 Task: Check the percentage active listings of high ceilings in the last 3 years.
Action: Mouse moved to (801, 140)
Screenshot: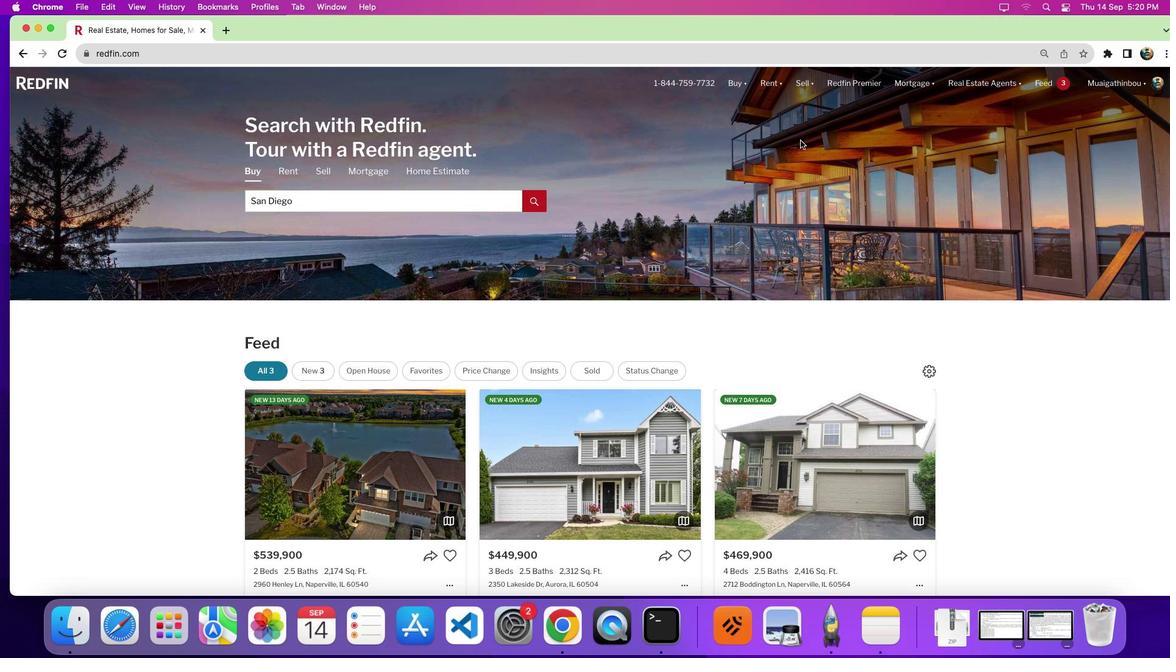 
Action: Mouse pressed left at (801, 140)
Screenshot: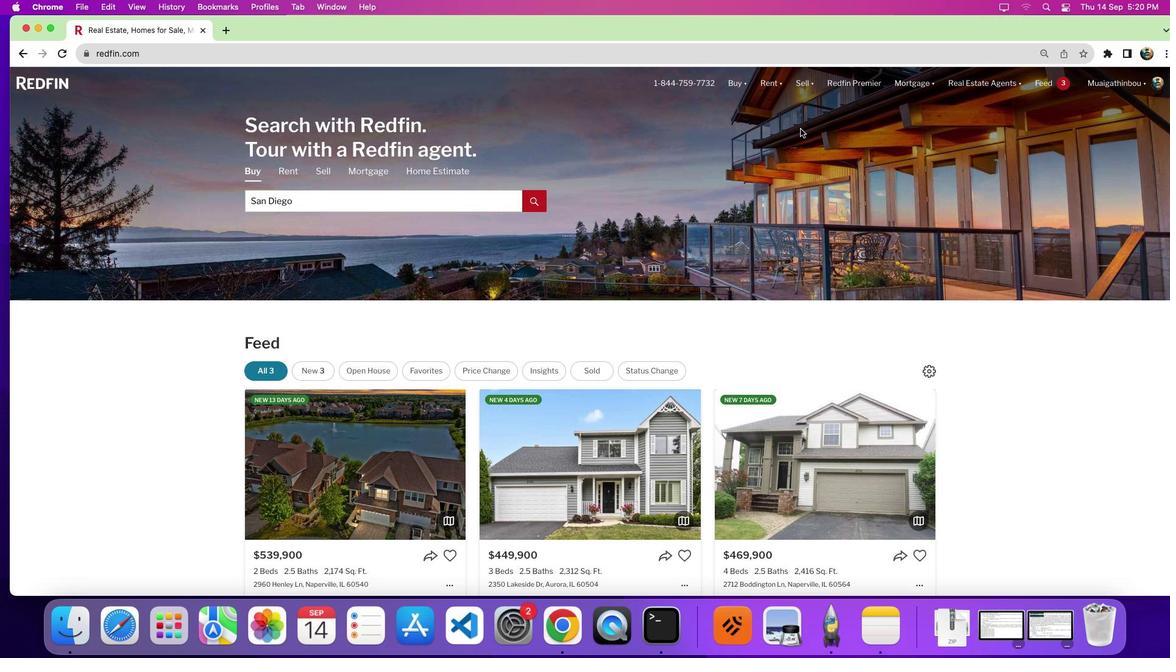 
Action: Mouse moved to (961, 214)
Screenshot: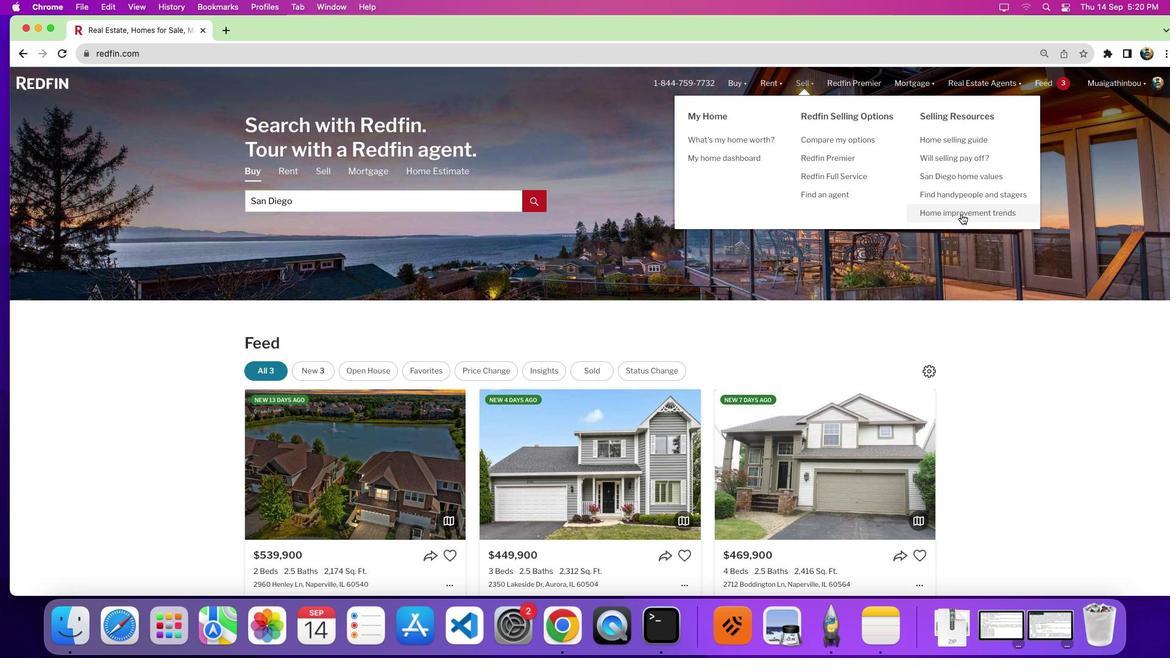 
Action: Mouse pressed left at (961, 214)
Screenshot: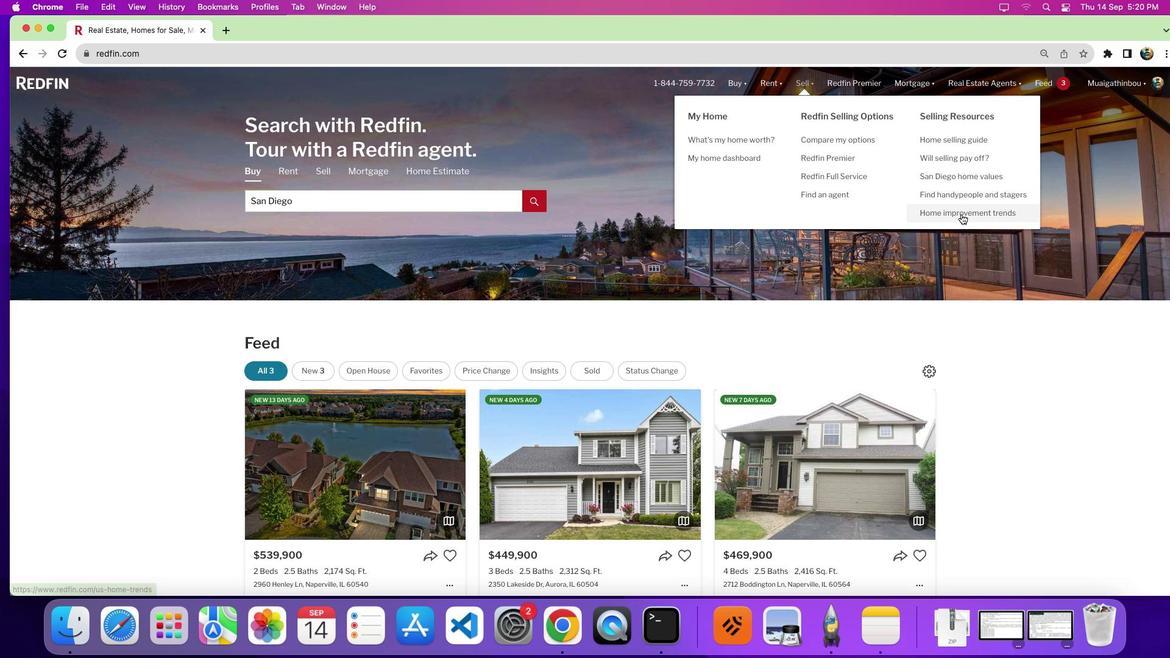 
Action: Mouse moved to (638, 262)
Screenshot: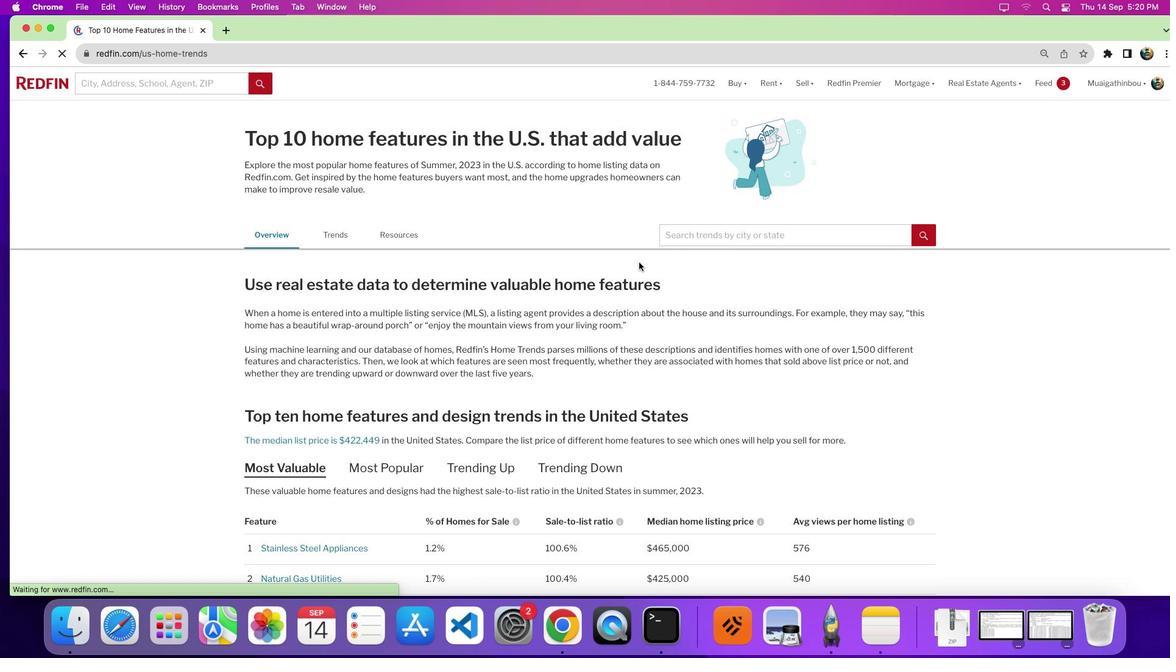 
Action: Mouse scrolled (638, 262) with delta (0, 0)
Screenshot: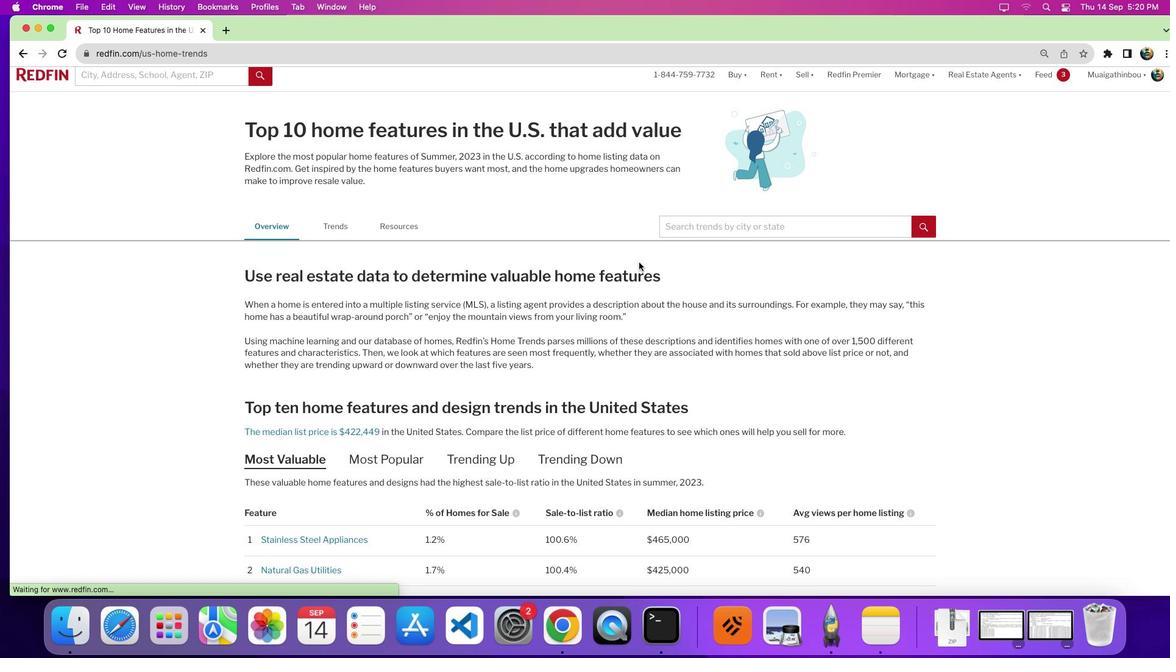 
Action: Mouse scrolled (638, 262) with delta (0, 0)
Screenshot: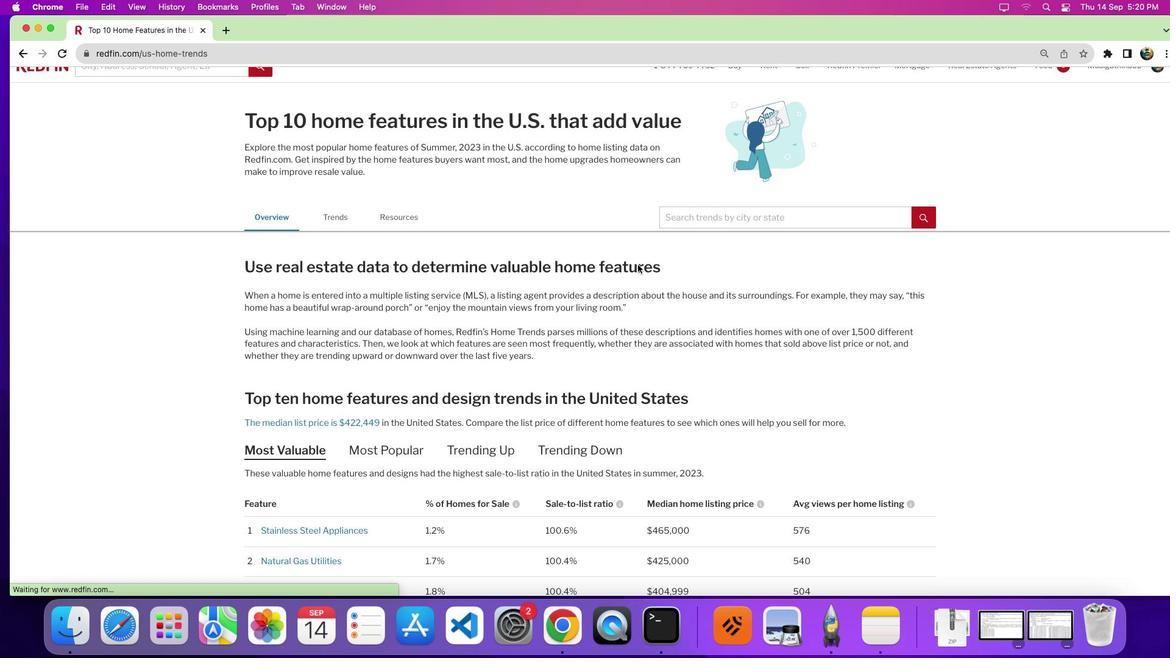 
Action: Mouse moved to (633, 282)
Screenshot: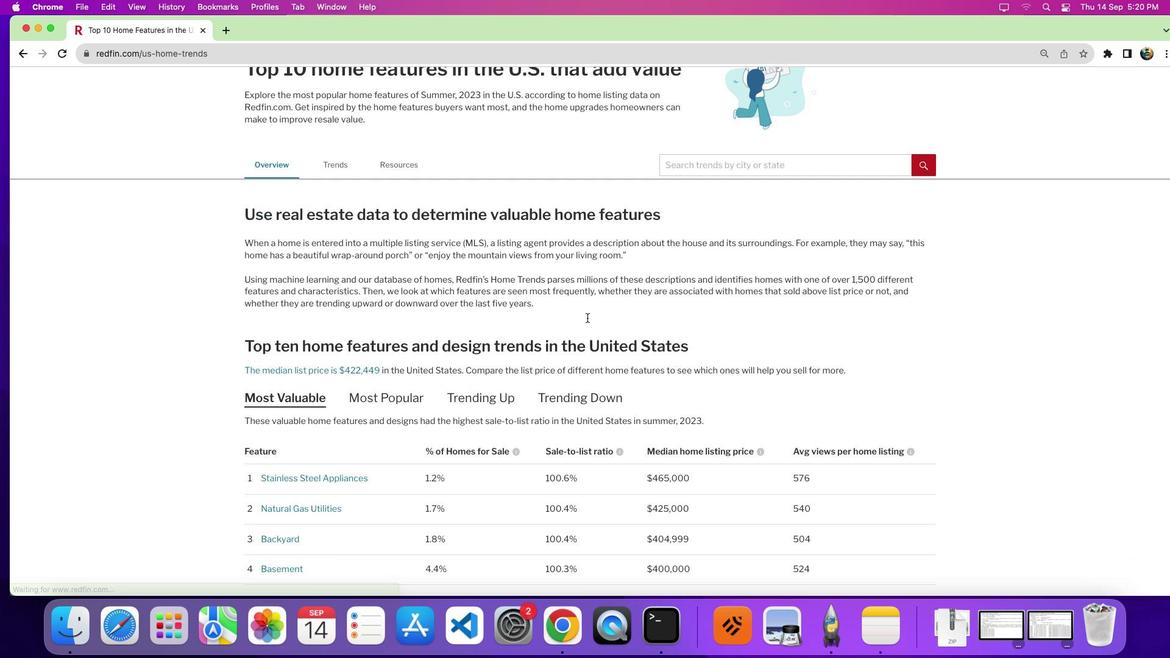 
Action: Mouse scrolled (633, 282) with delta (0, 0)
Screenshot: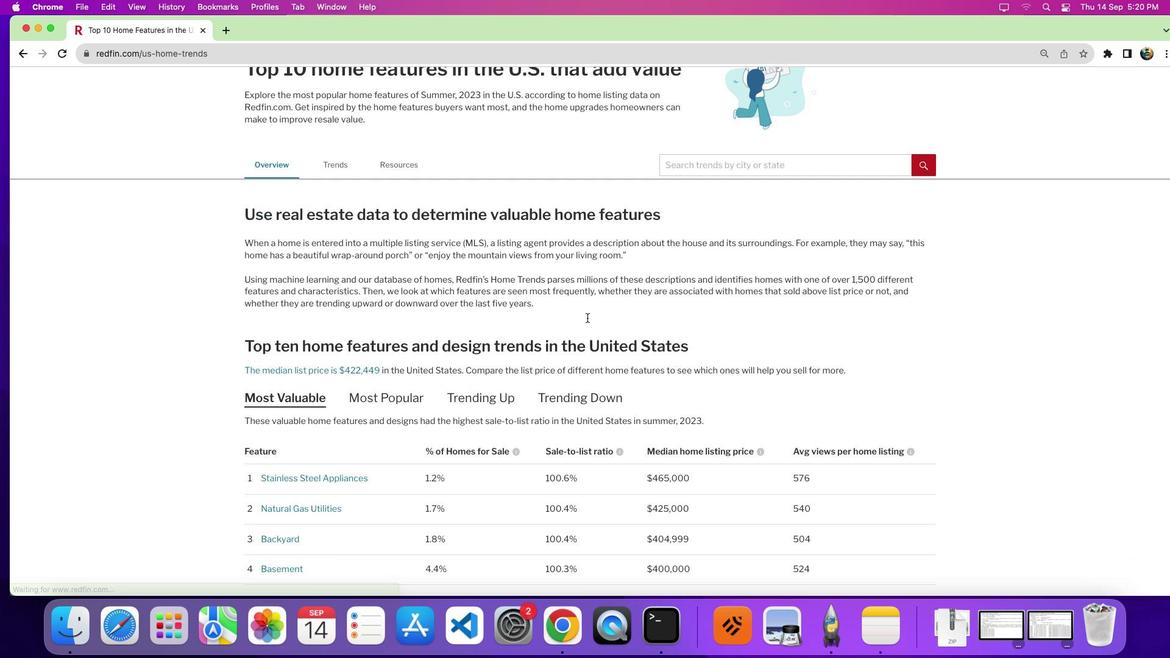 
Action: Mouse moved to (632, 284)
Screenshot: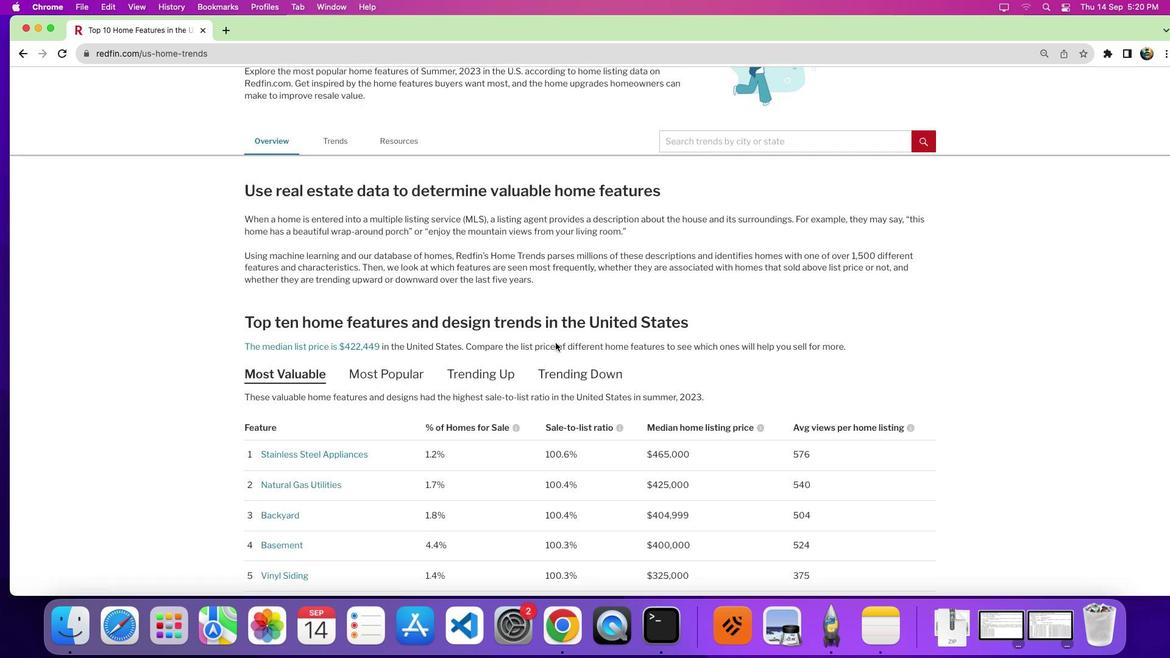 
Action: Mouse scrolled (632, 284) with delta (0, 0)
Screenshot: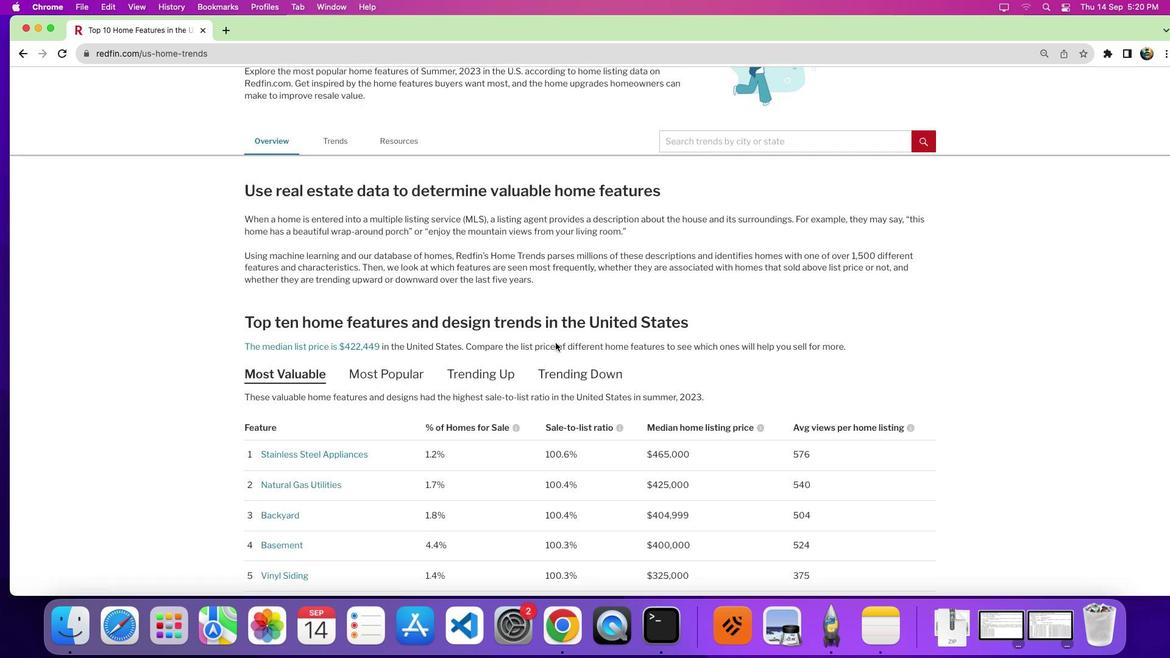 
Action: Mouse moved to (602, 309)
Screenshot: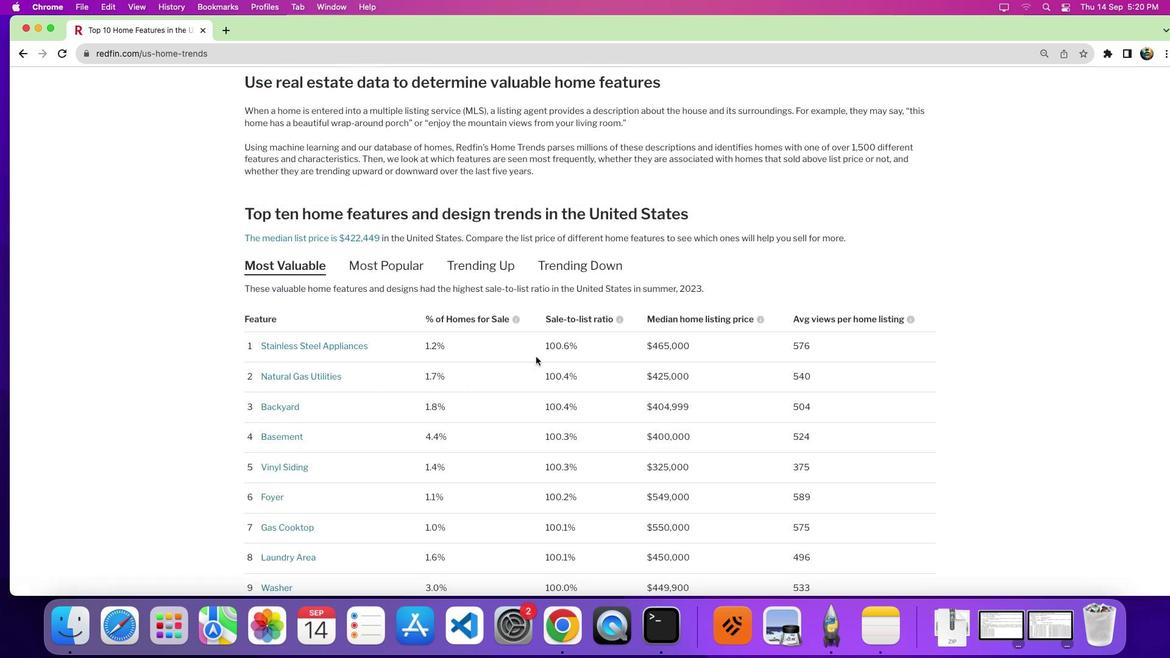 
Action: Mouse scrolled (602, 309) with delta (0, -3)
Screenshot: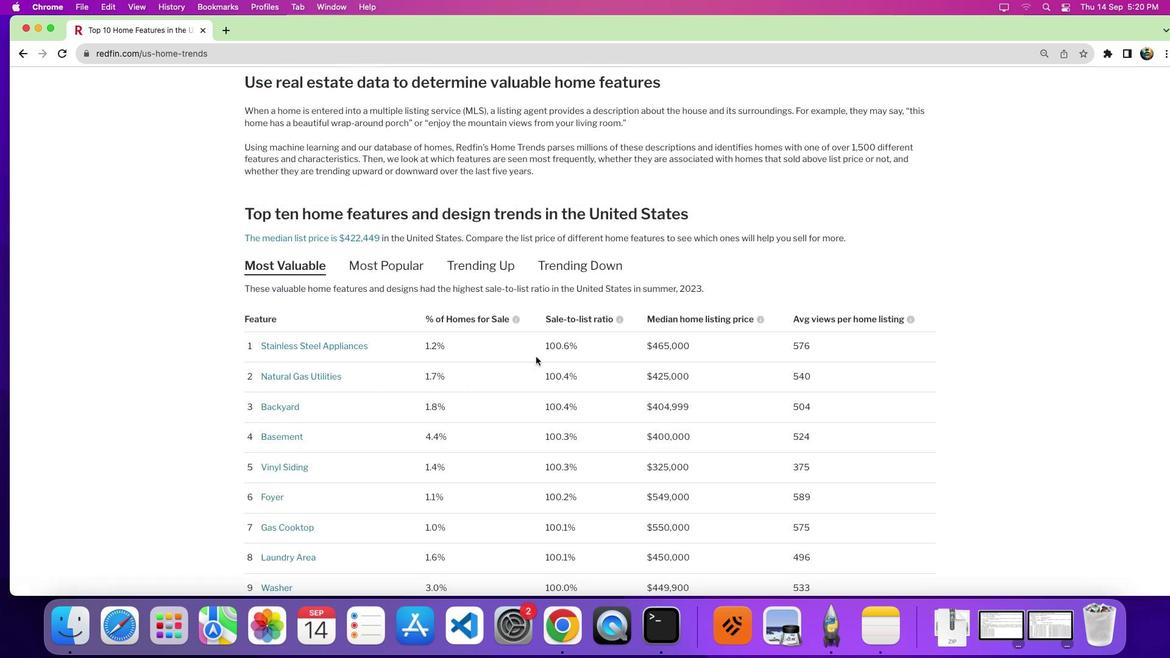 
Action: Mouse moved to (527, 359)
Screenshot: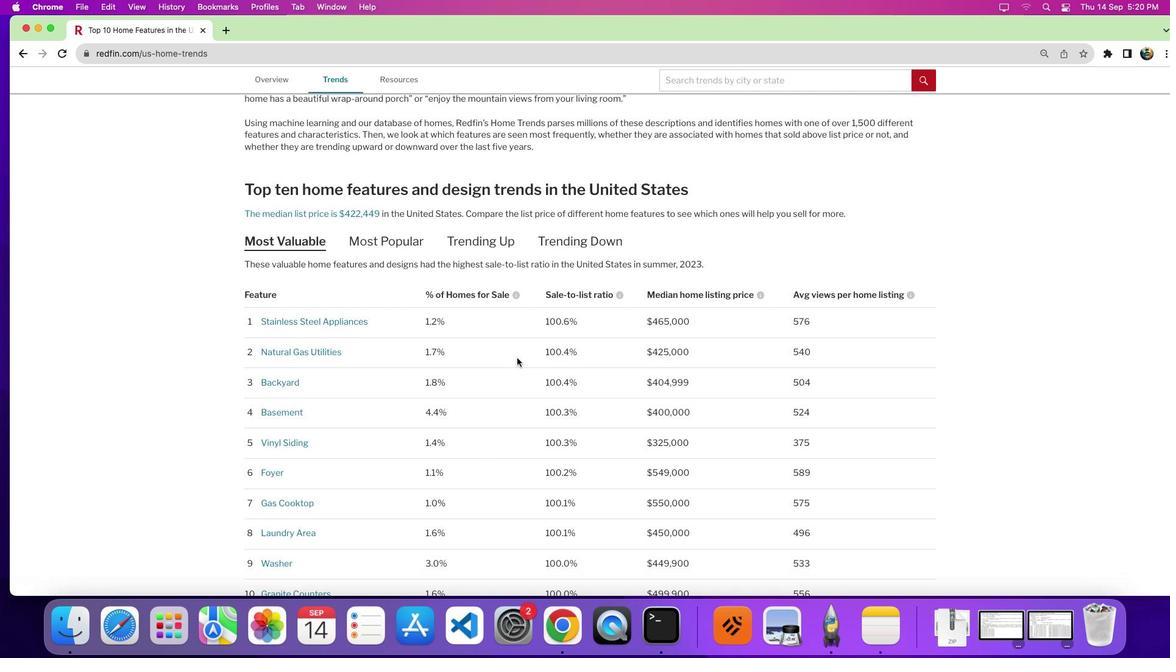
Action: Mouse scrolled (527, 359) with delta (0, 0)
Screenshot: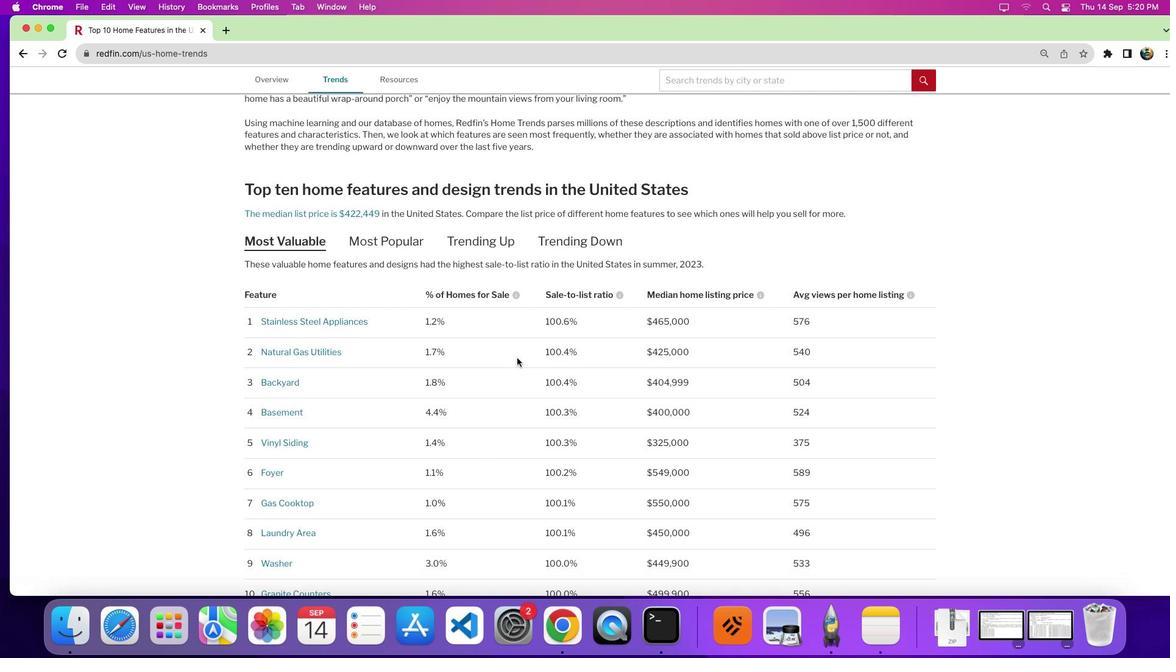 
Action: Mouse moved to (526, 359)
Screenshot: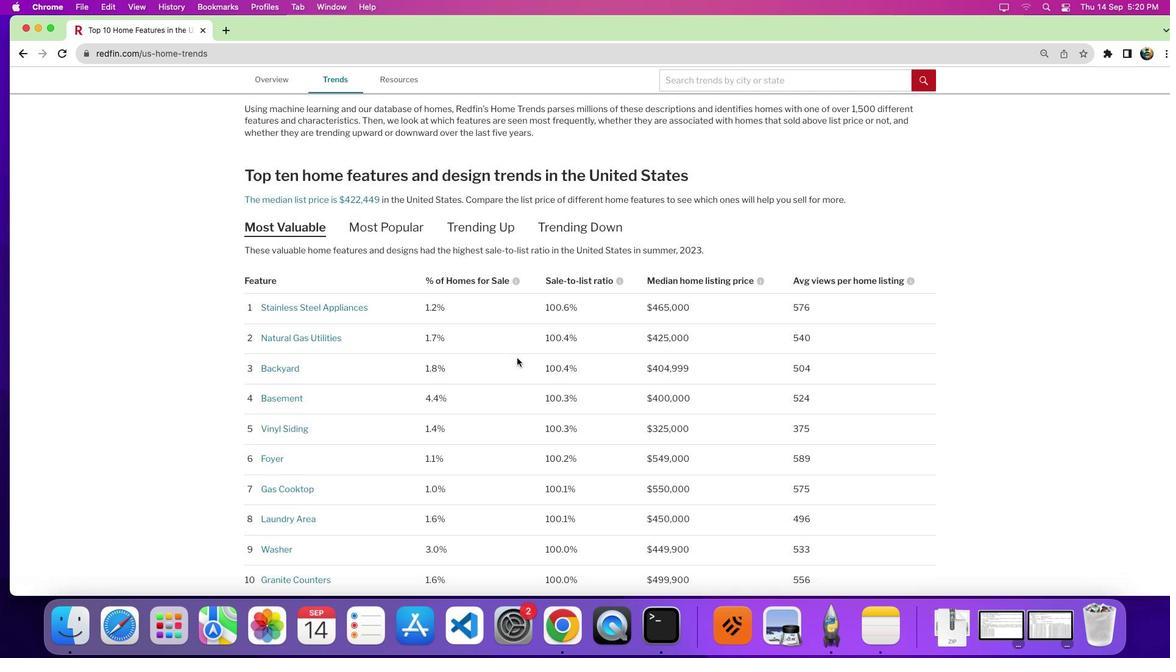 
Action: Mouse scrolled (526, 359) with delta (0, 0)
Screenshot: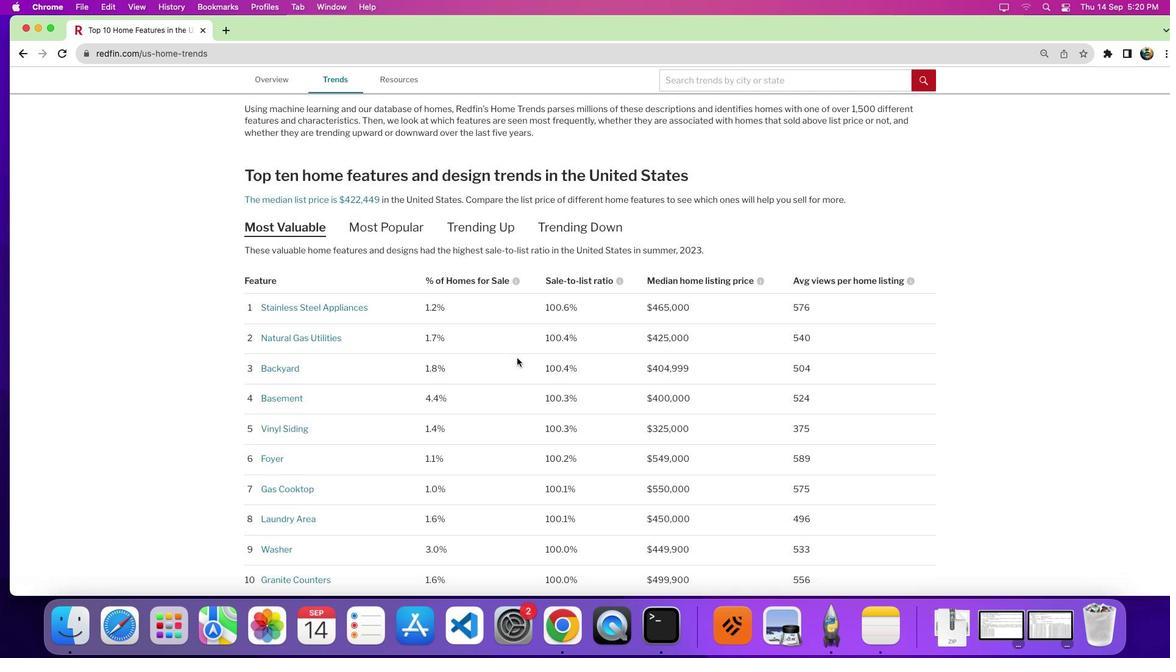 
Action: Mouse moved to (517, 358)
Screenshot: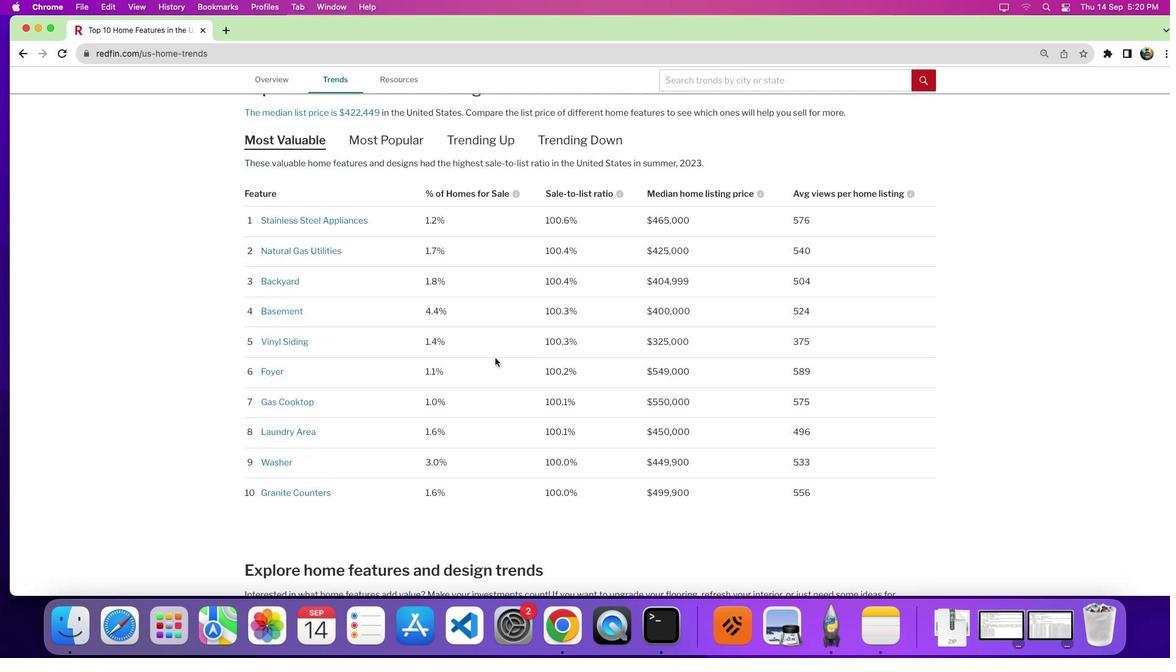 
Action: Mouse scrolled (517, 358) with delta (0, -3)
Screenshot: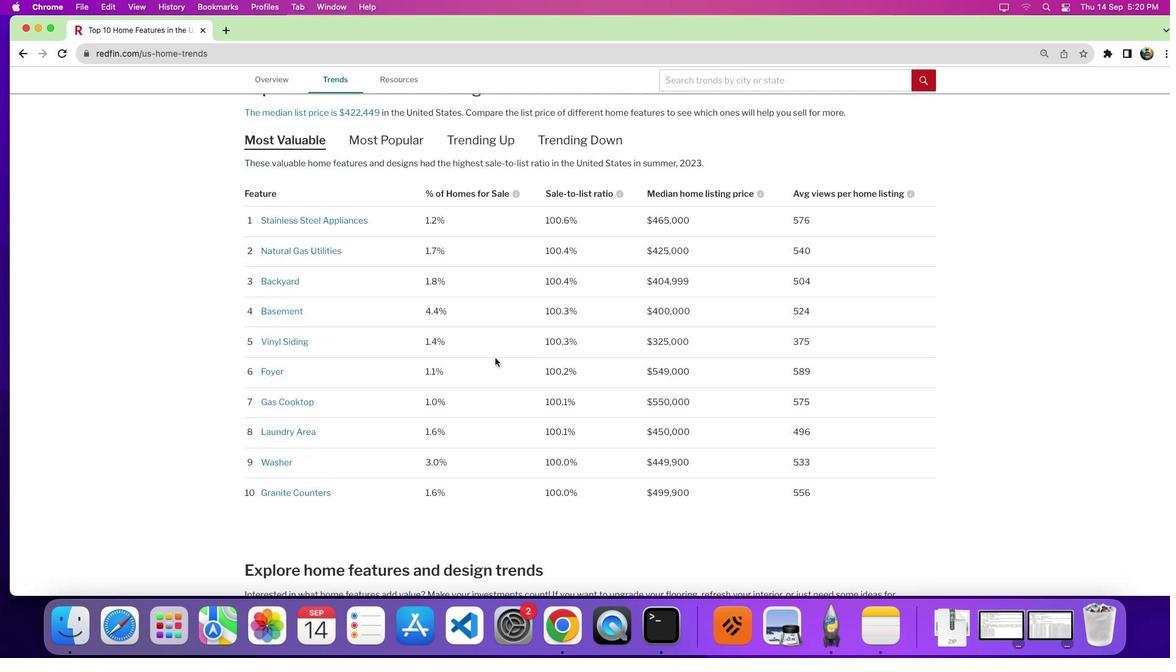 
Action: Mouse moved to (317, 374)
Screenshot: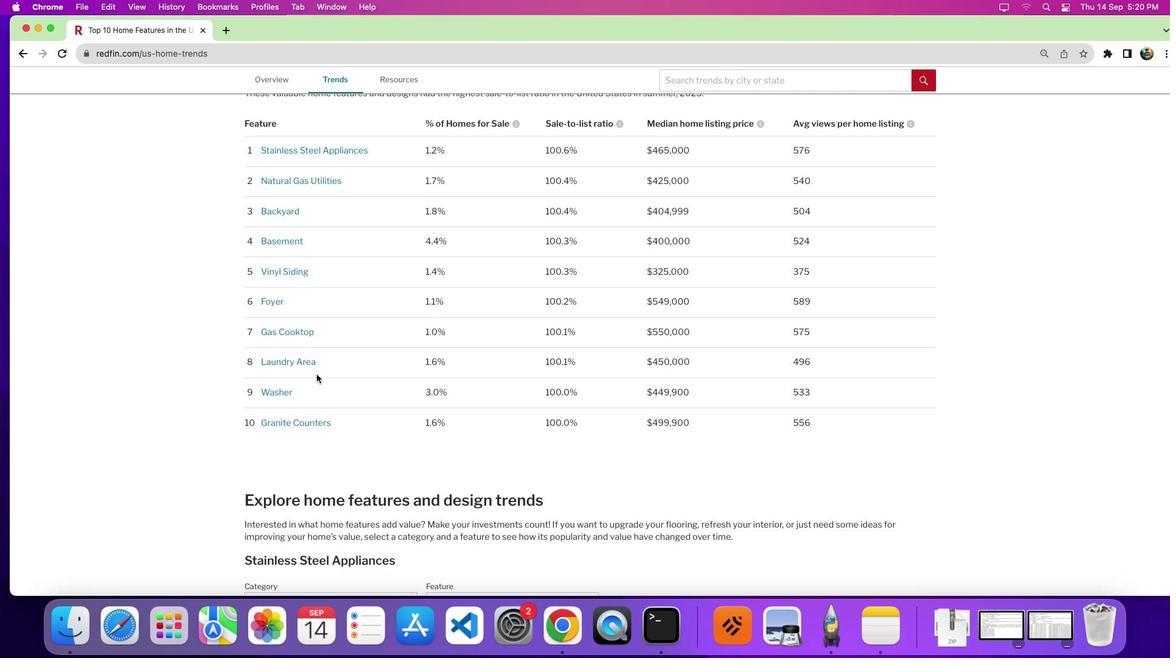 
Action: Mouse scrolled (317, 374) with delta (0, 0)
Screenshot: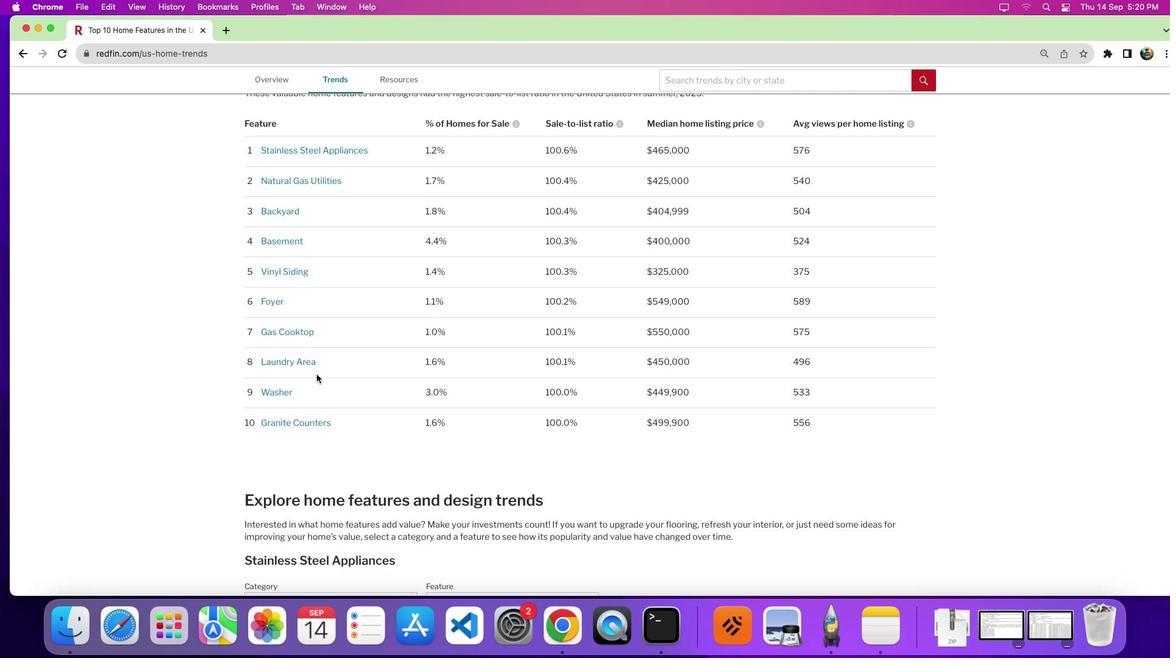 
Action: Mouse scrolled (317, 374) with delta (0, 0)
Screenshot: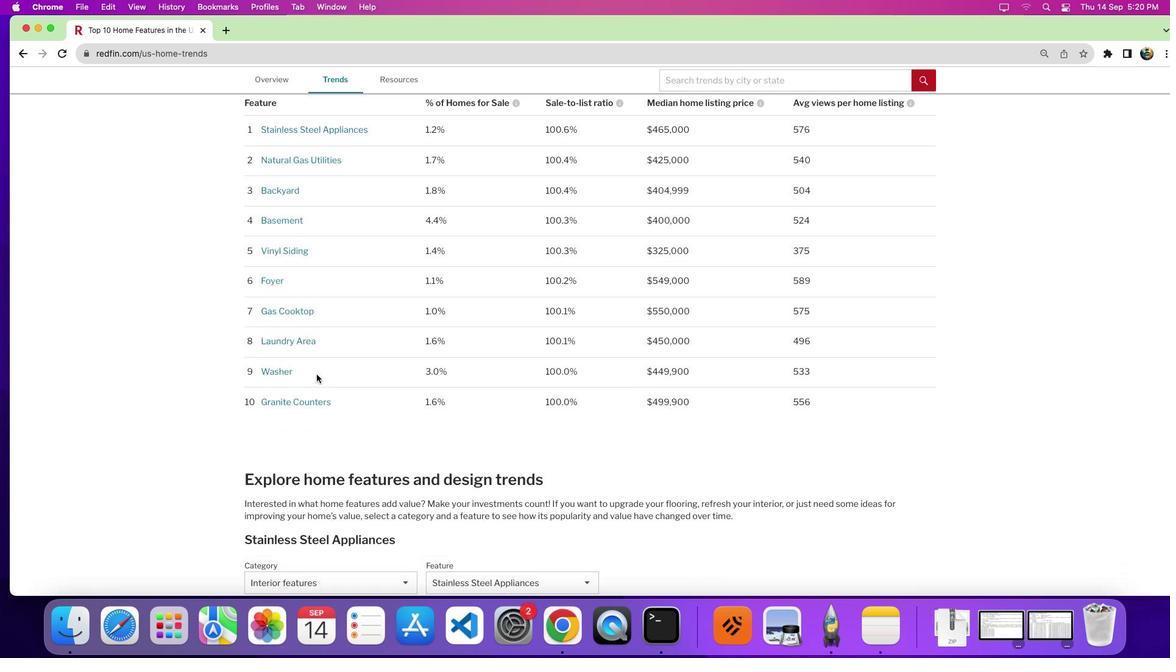
Action: Mouse scrolled (317, 374) with delta (0, 0)
Screenshot: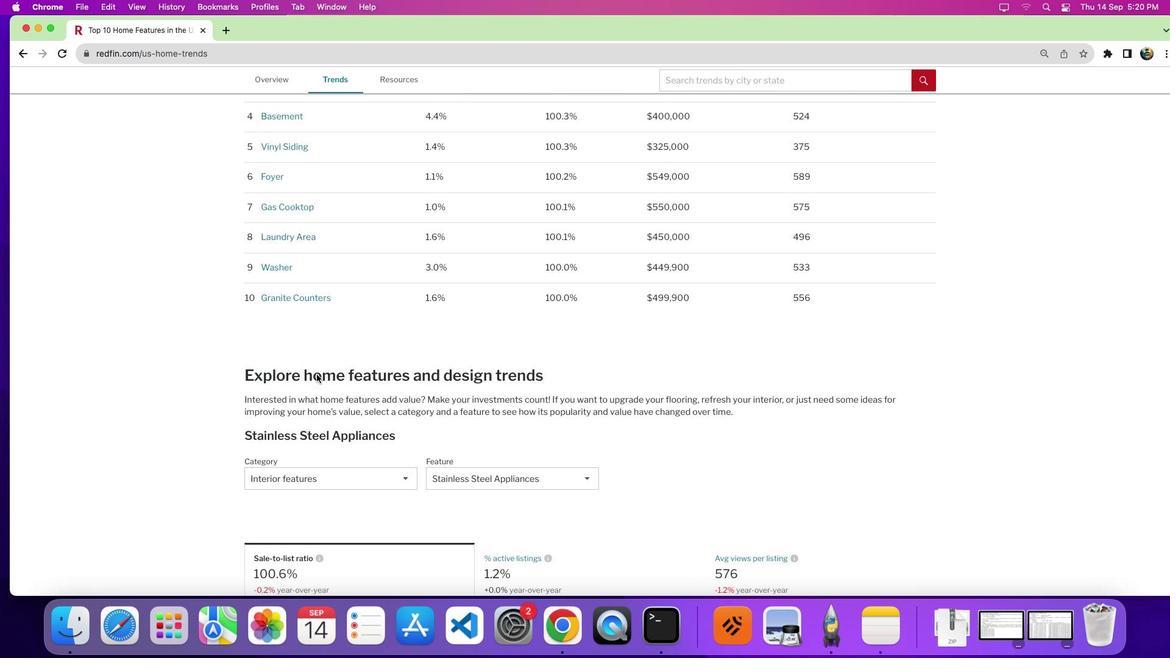 
Action: Mouse scrolled (317, 374) with delta (0, 0)
Screenshot: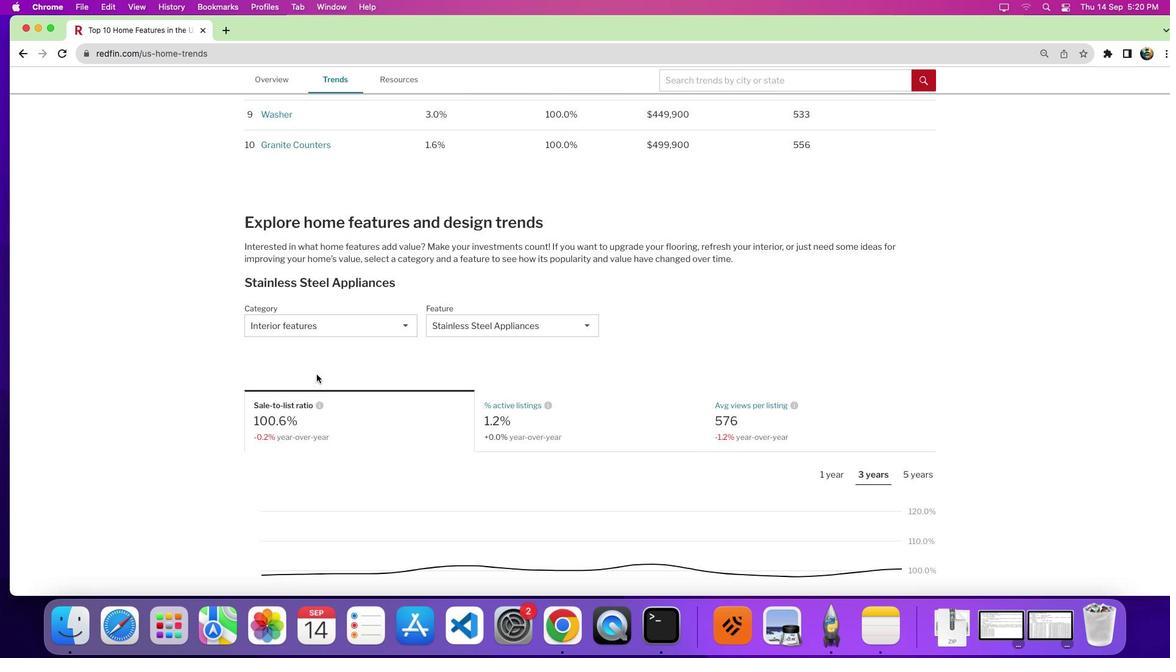 
Action: Mouse scrolled (317, 374) with delta (0, -4)
Screenshot: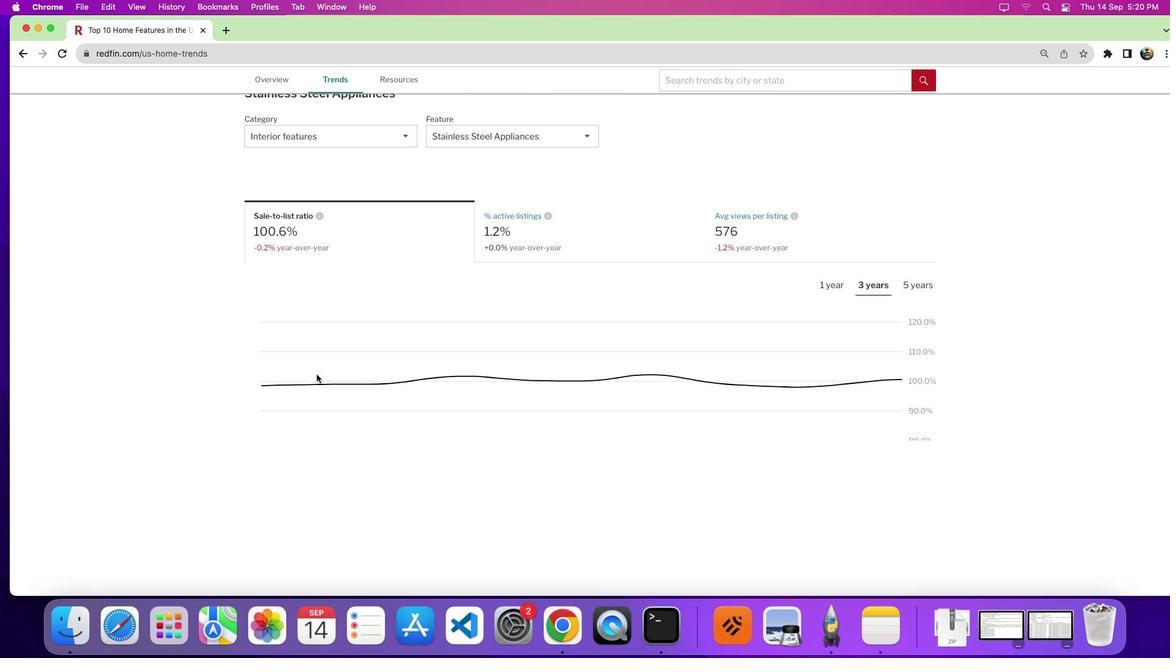 
Action: Mouse scrolled (317, 374) with delta (0, -6)
Screenshot: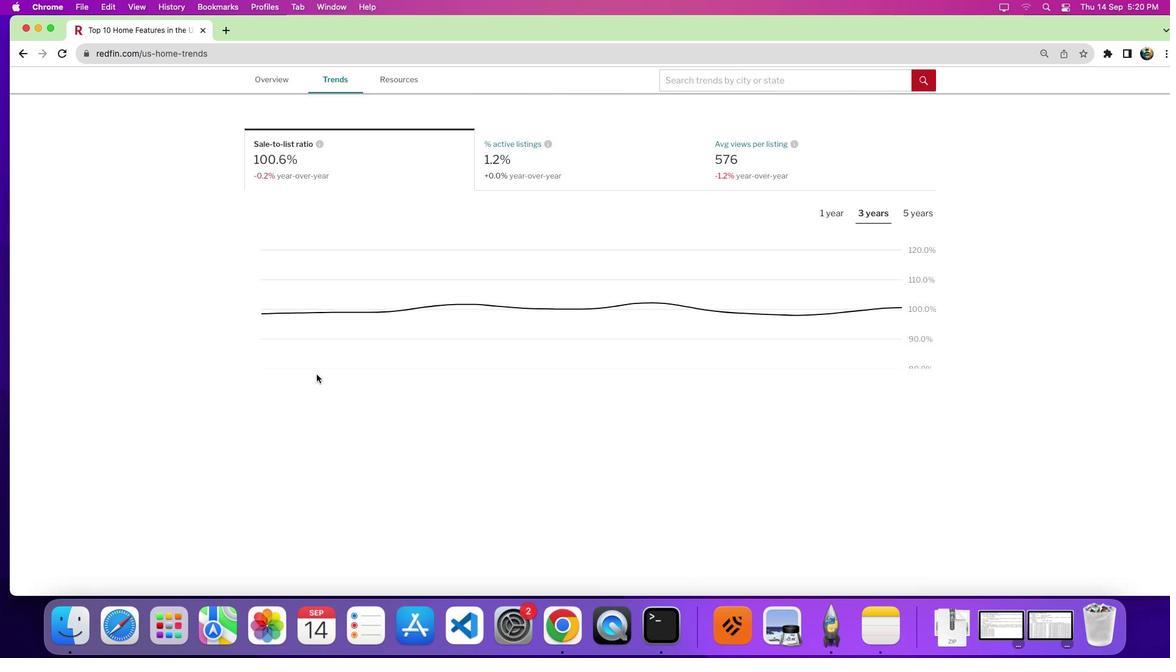 
Action: Mouse moved to (299, 302)
Screenshot: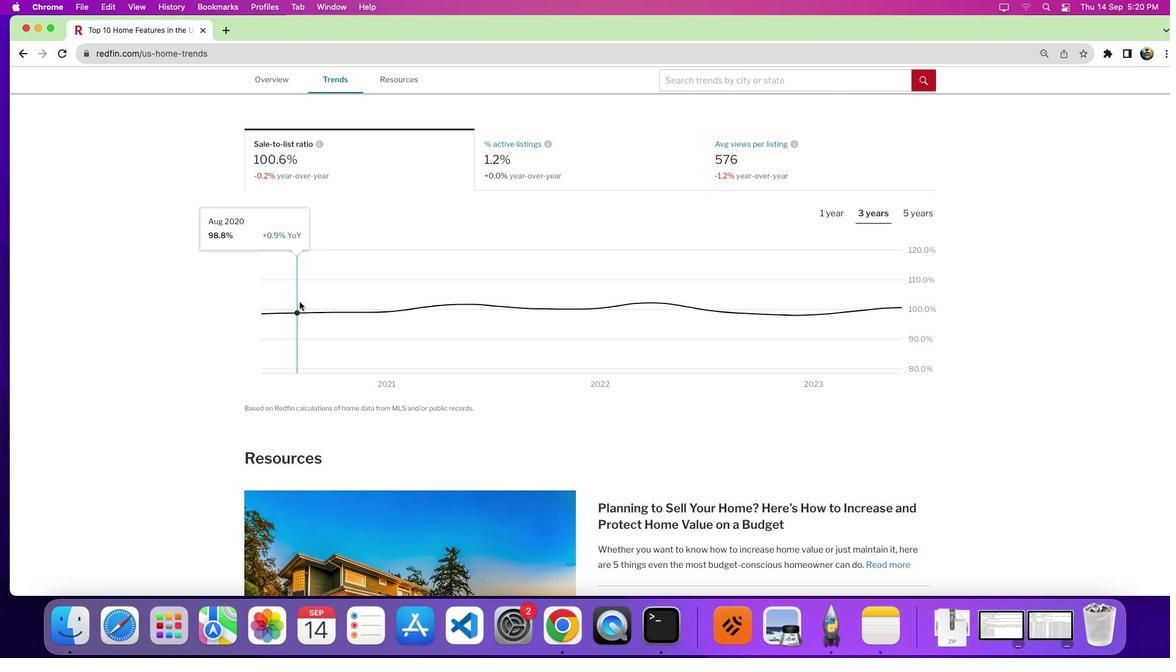
Action: Mouse scrolled (299, 302) with delta (0, 0)
Screenshot: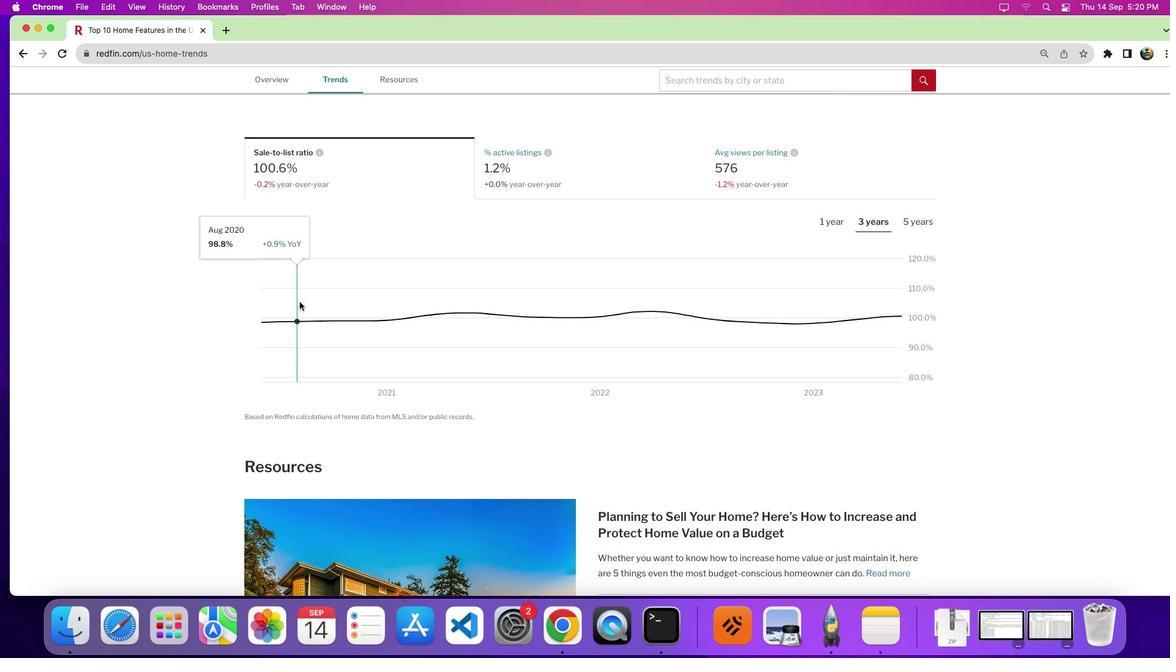 
Action: Mouse scrolled (299, 302) with delta (0, 0)
Screenshot: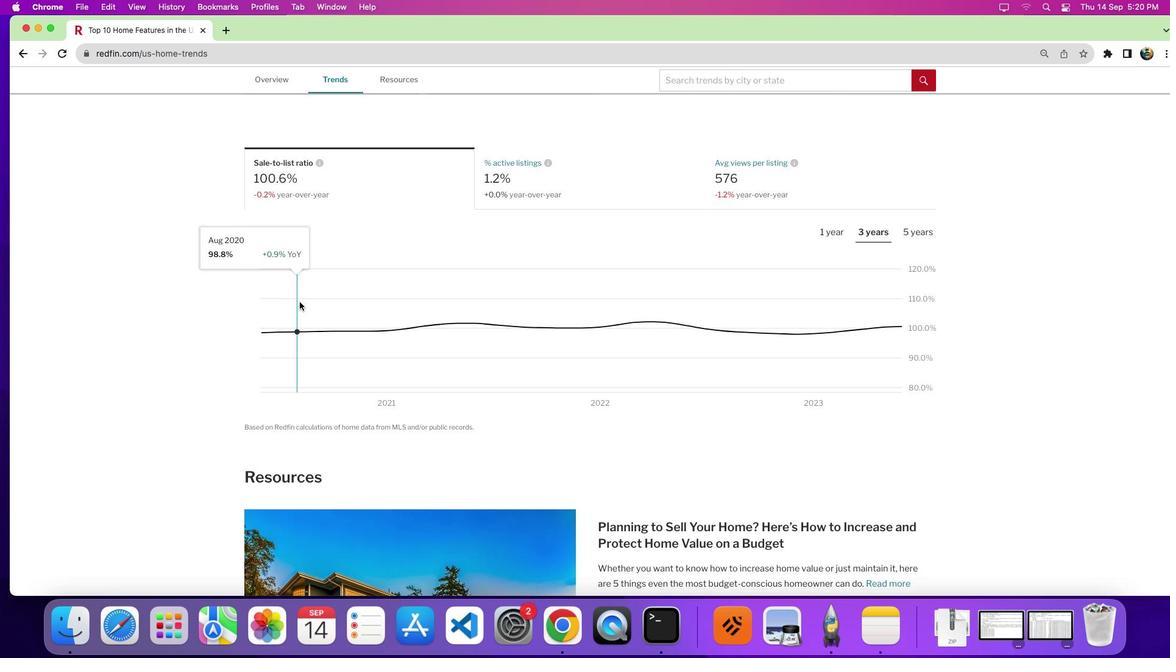 
Action: Mouse scrolled (299, 302) with delta (0, 0)
Screenshot: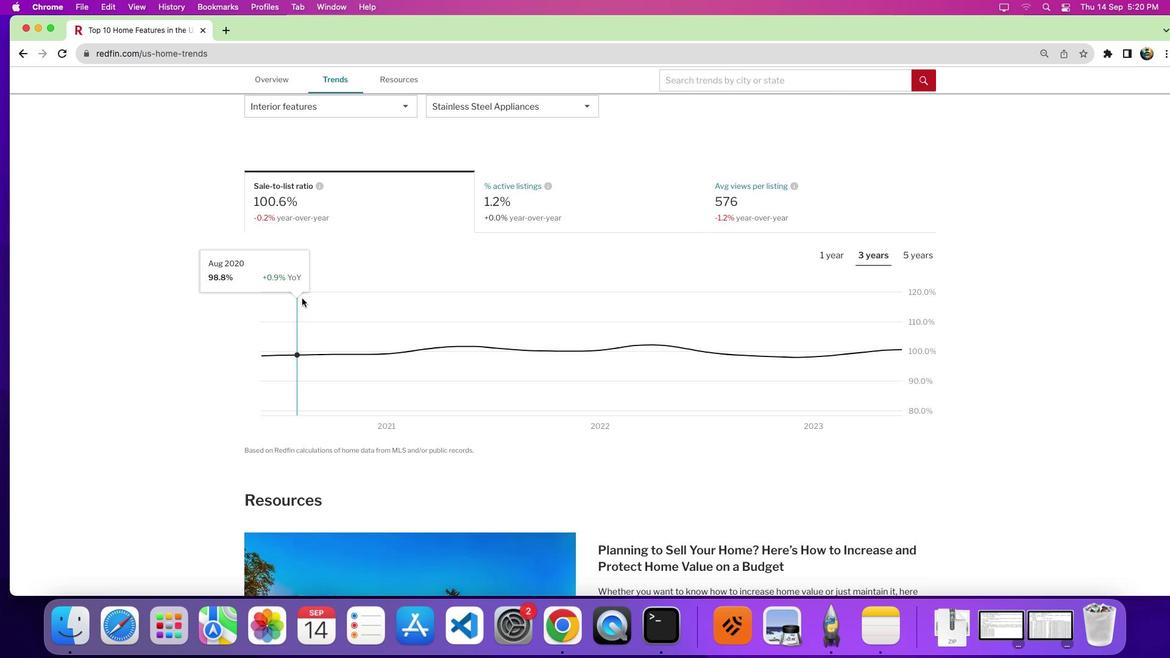 
Action: Mouse moved to (308, 271)
Screenshot: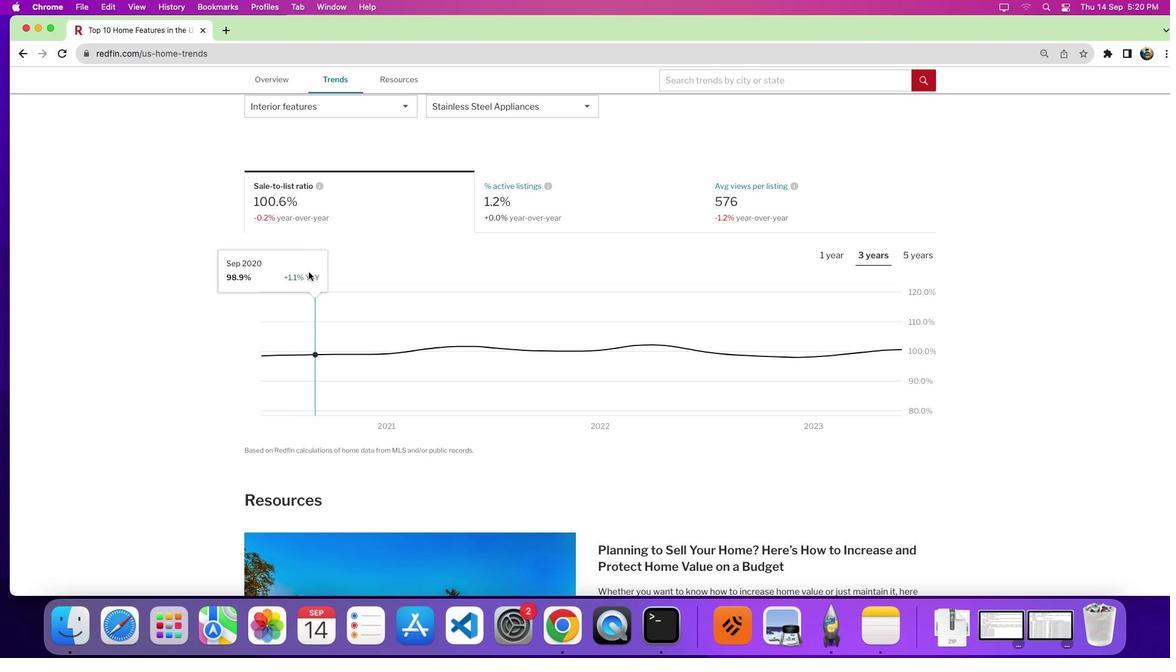 
Action: Mouse scrolled (308, 271) with delta (0, 0)
Screenshot: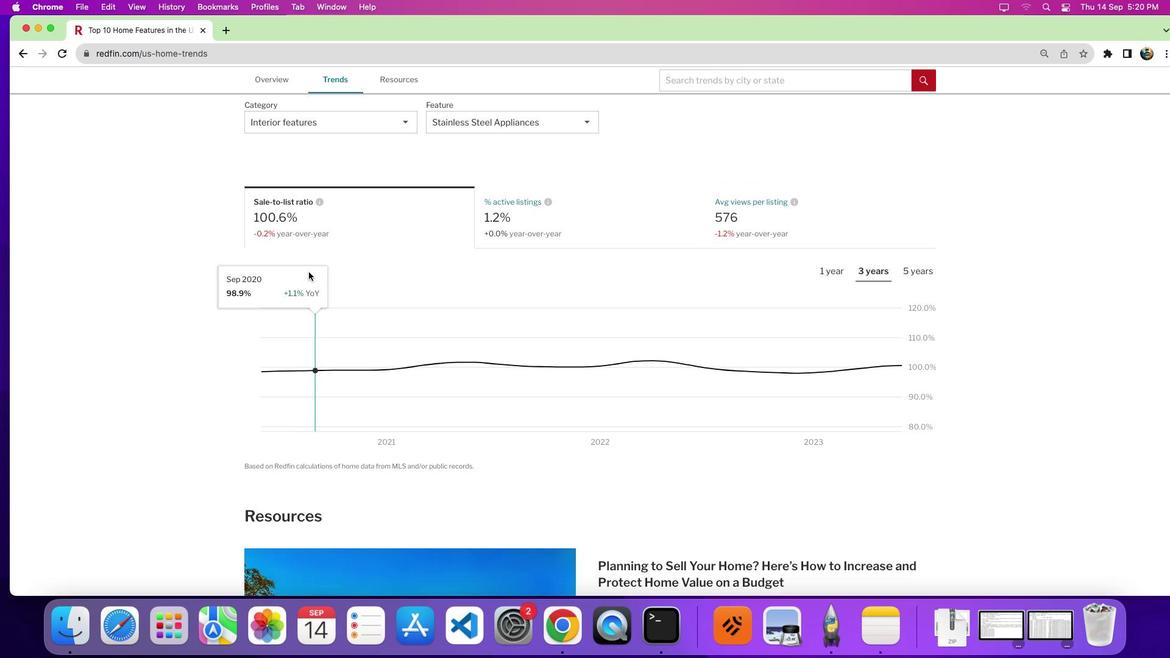 
Action: Mouse scrolled (308, 271) with delta (0, 0)
Screenshot: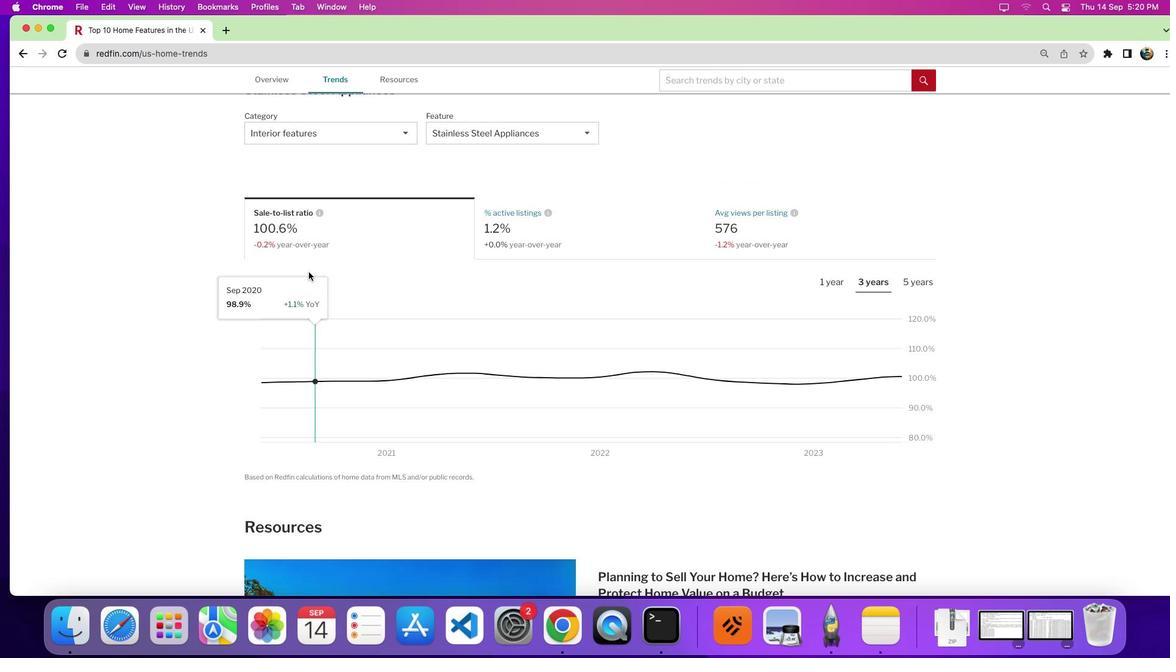 
Action: Mouse moved to (321, 151)
Screenshot: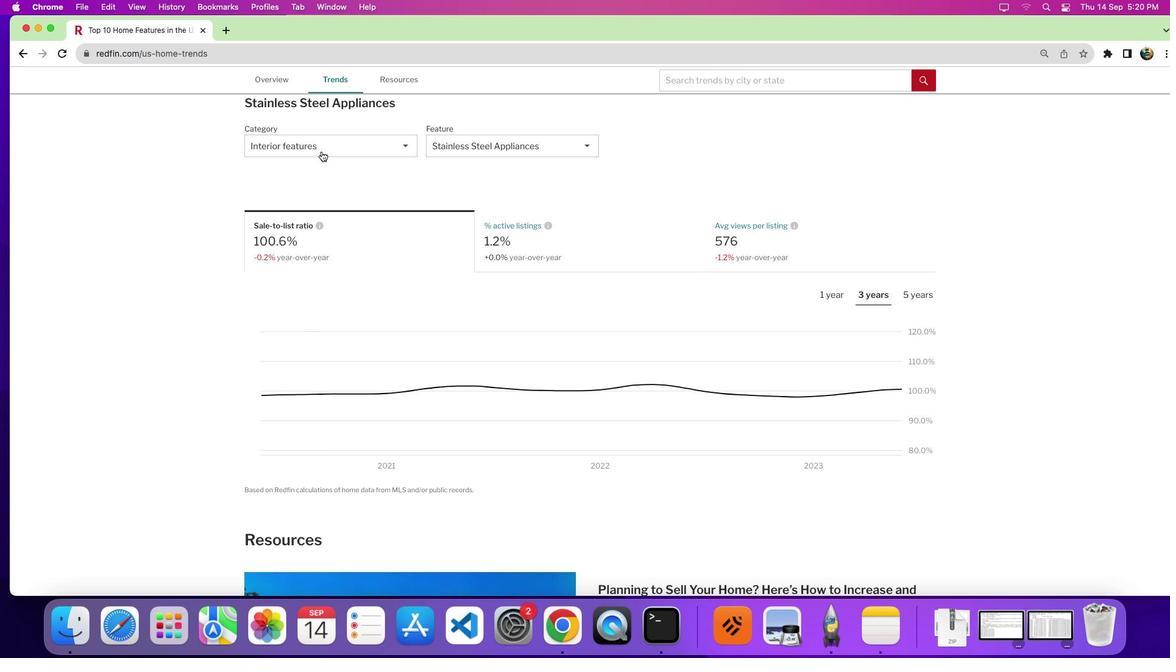 
Action: Mouse pressed left at (321, 151)
Screenshot: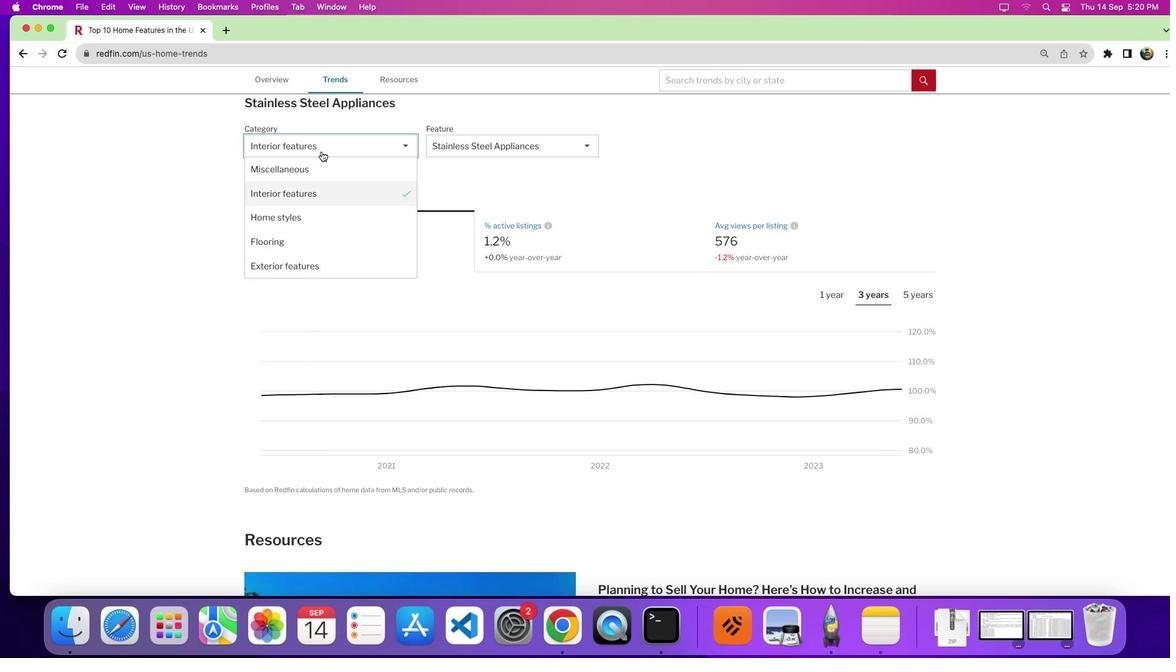 
Action: Mouse moved to (319, 165)
Screenshot: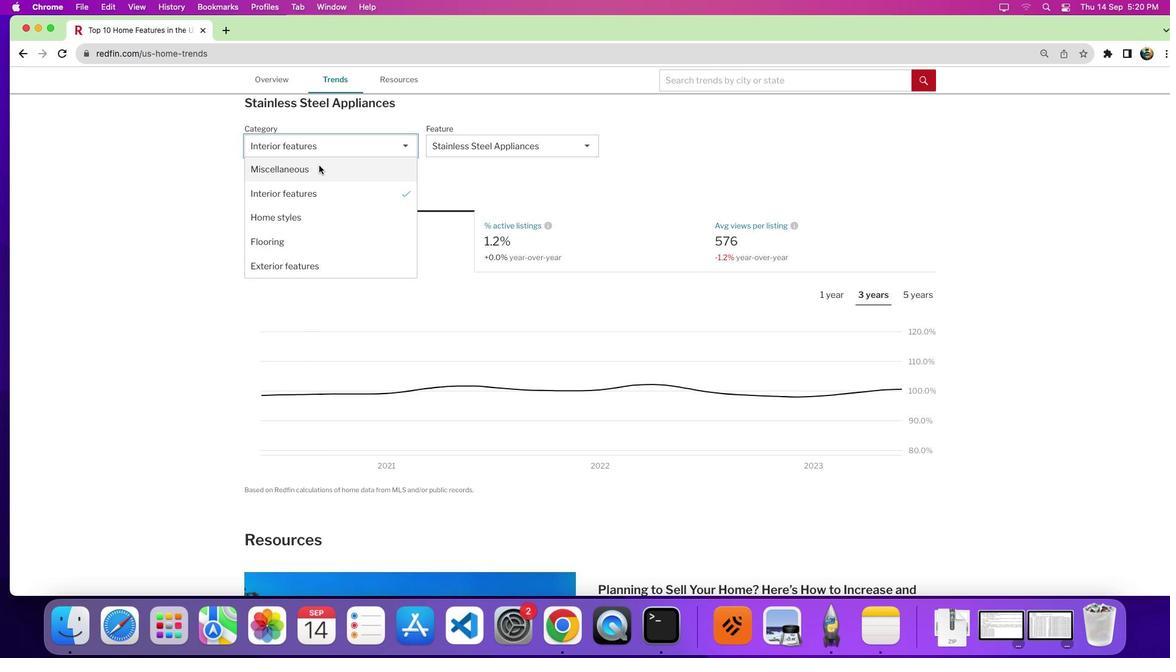 
Action: Mouse pressed left at (319, 165)
Screenshot: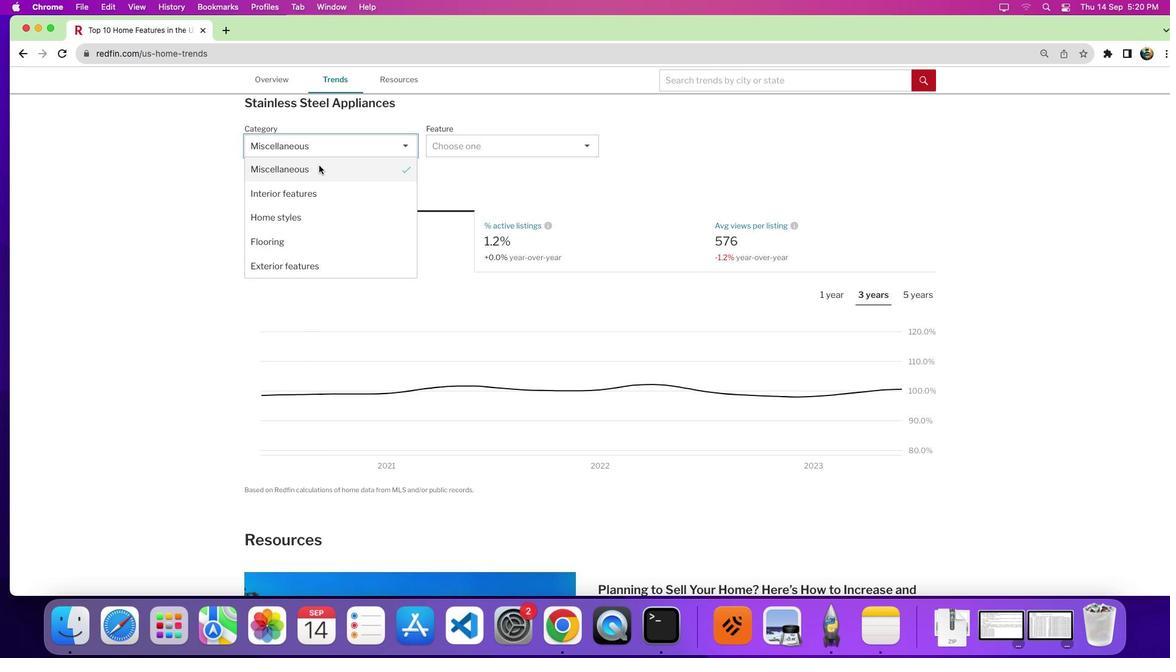 
Action: Mouse moved to (522, 150)
Screenshot: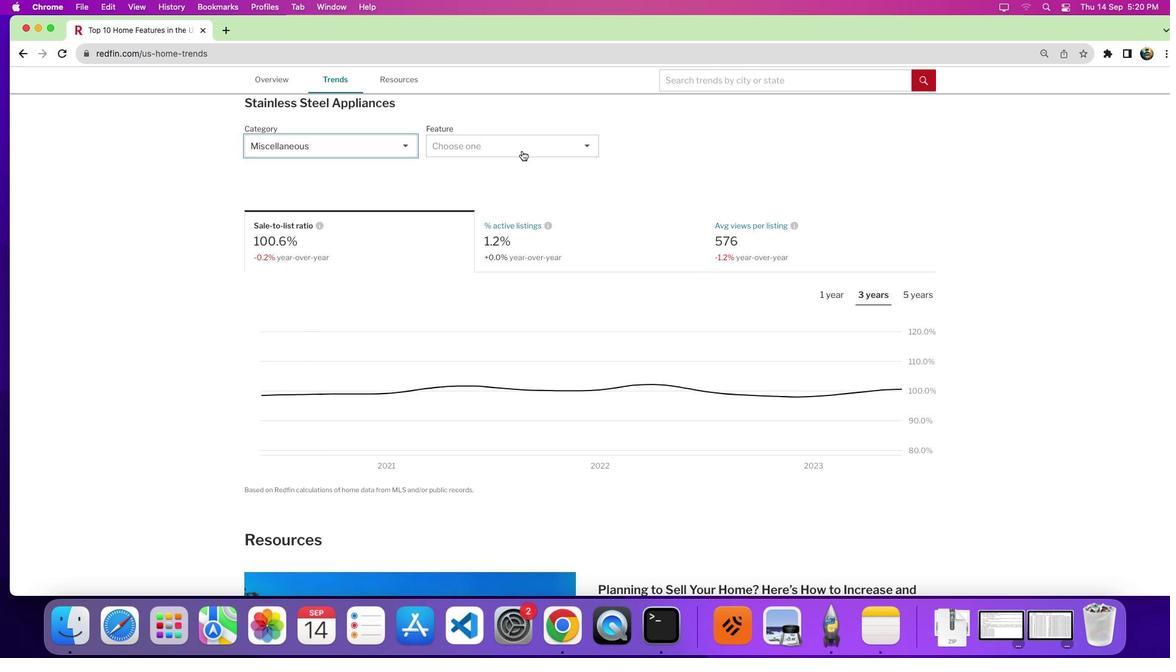 
Action: Mouse pressed left at (522, 150)
Screenshot: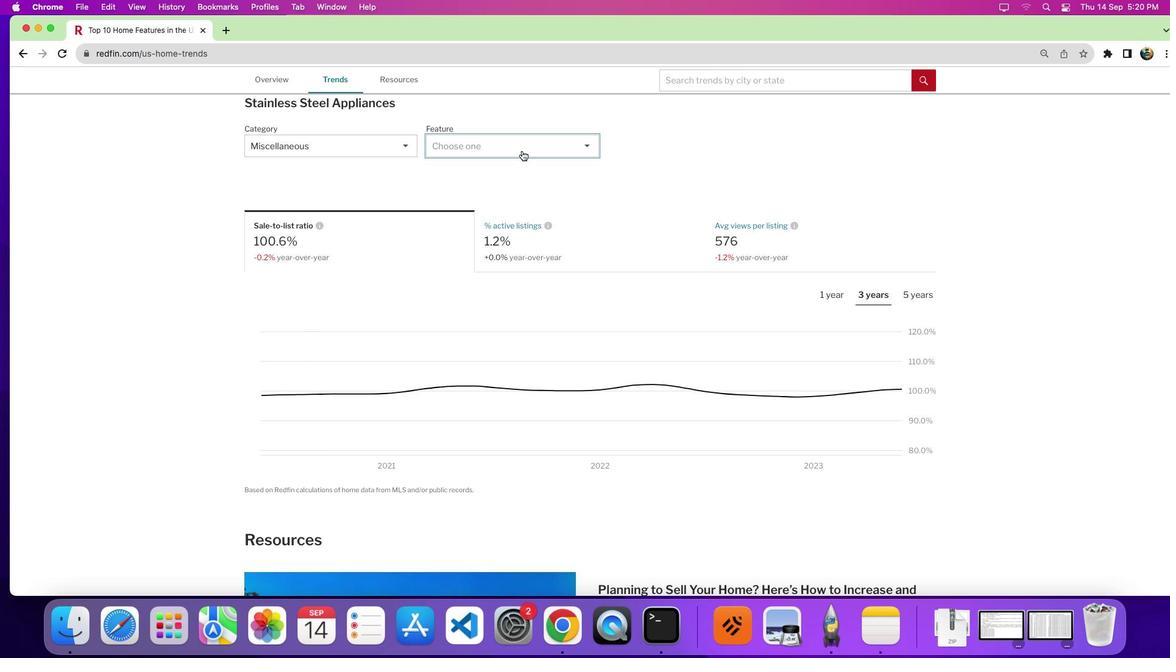 
Action: Mouse moved to (486, 289)
Screenshot: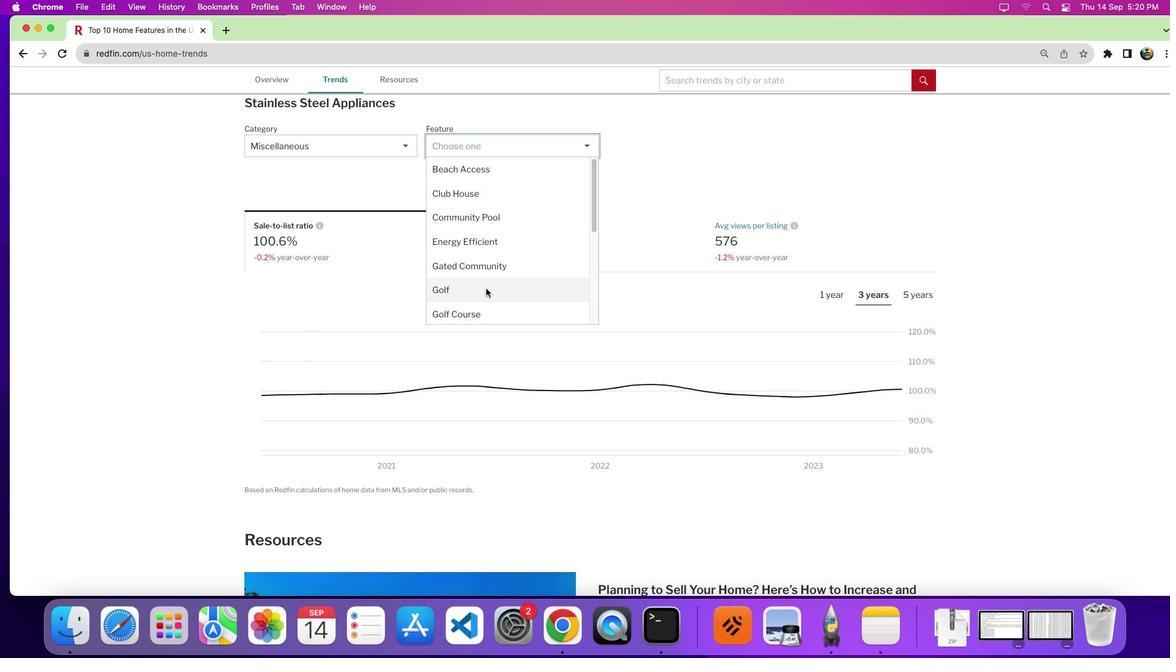 
Action: Mouse scrolled (486, 289) with delta (0, 0)
Screenshot: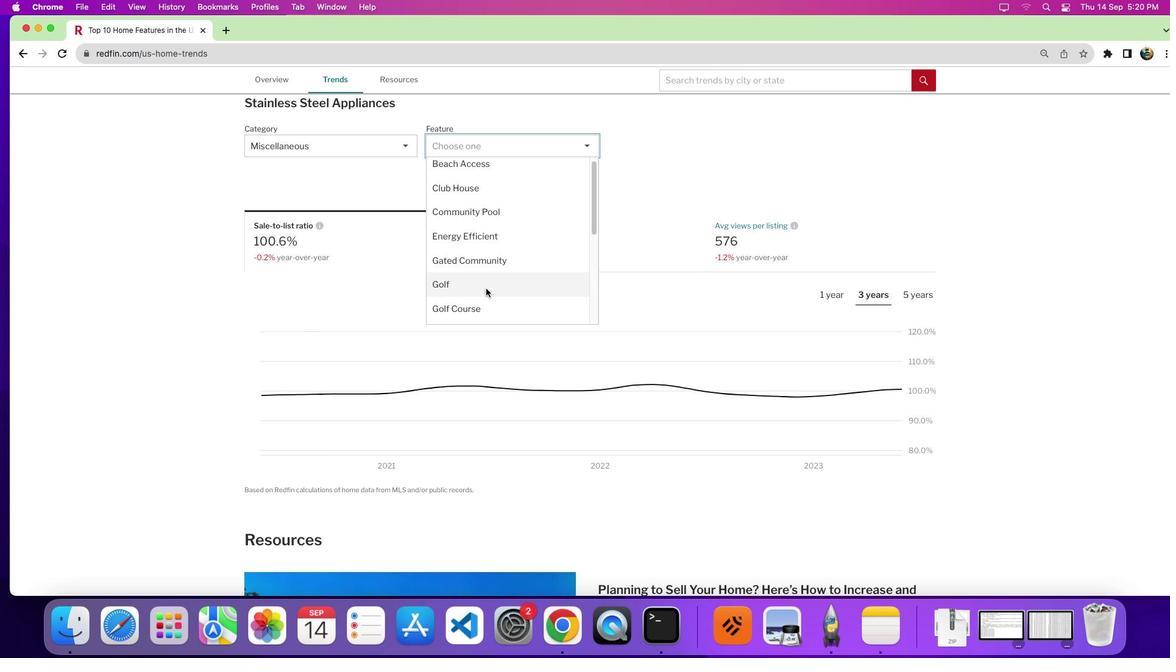 
Action: Mouse scrolled (486, 289) with delta (0, 0)
Screenshot: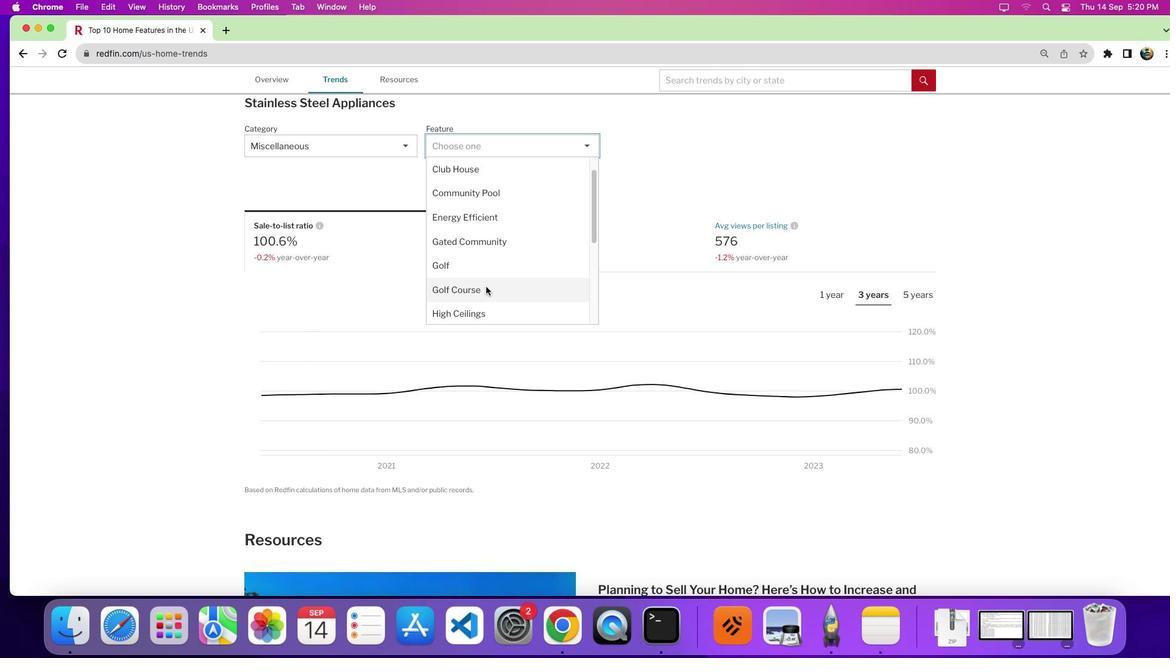 
Action: Mouse moved to (482, 279)
Screenshot: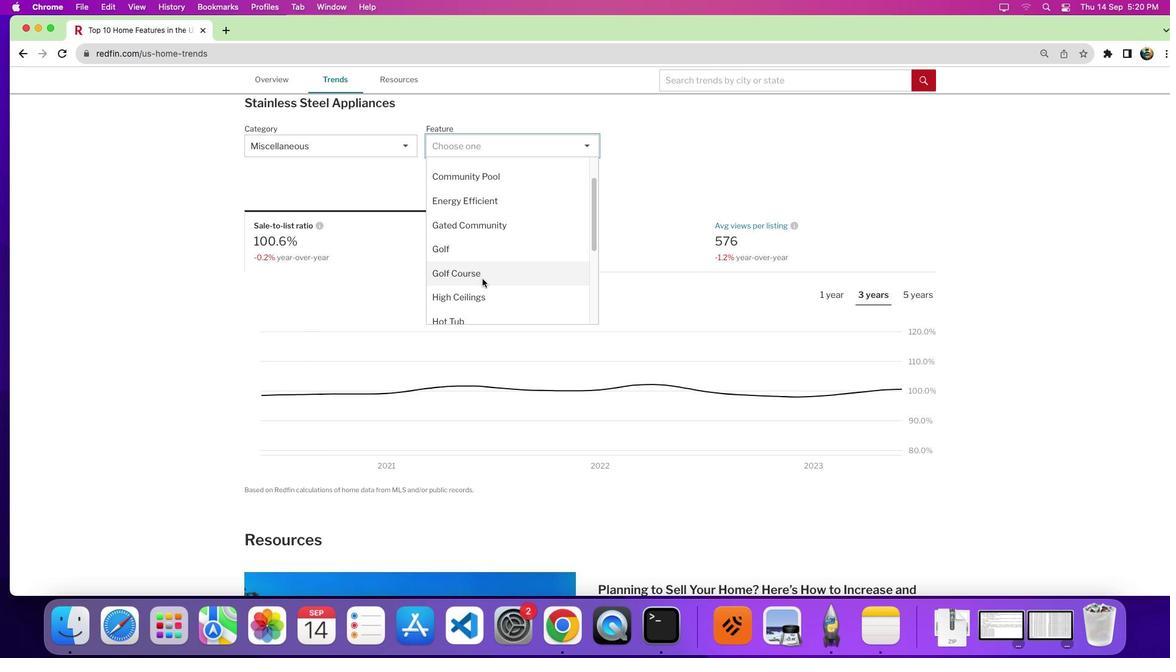 
Action: Mouse scrolled (482, 279) with delta (0, 0)
Screenshot: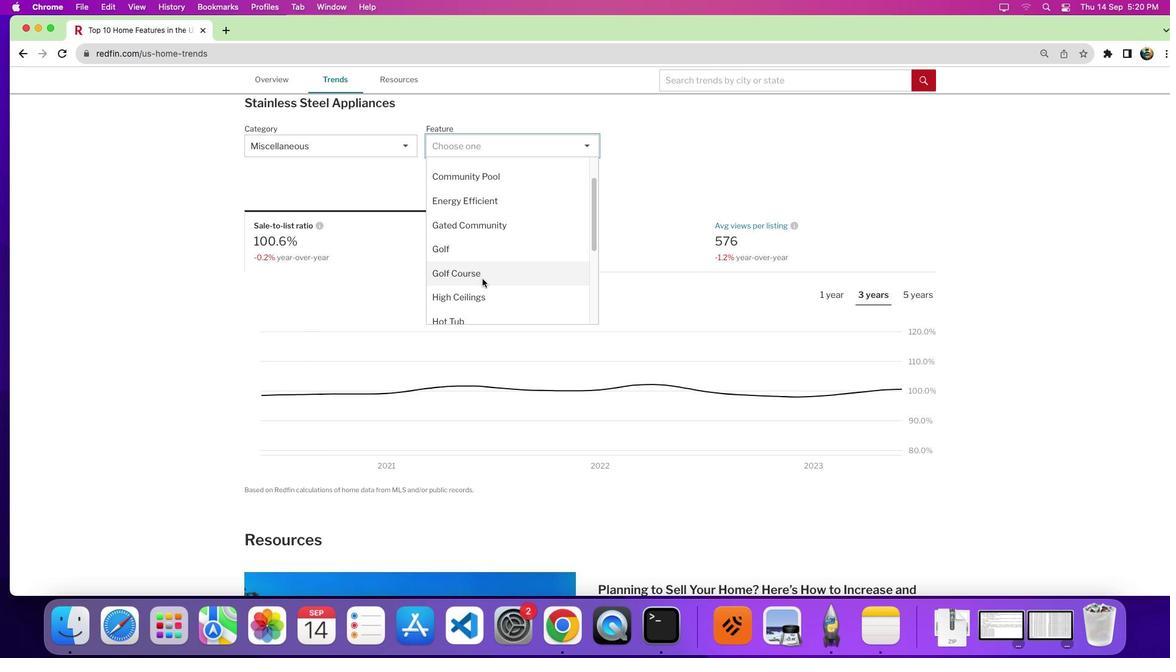 
Action: Mouse scrolled (482, 279) with delta (0, 0)
Screenshot: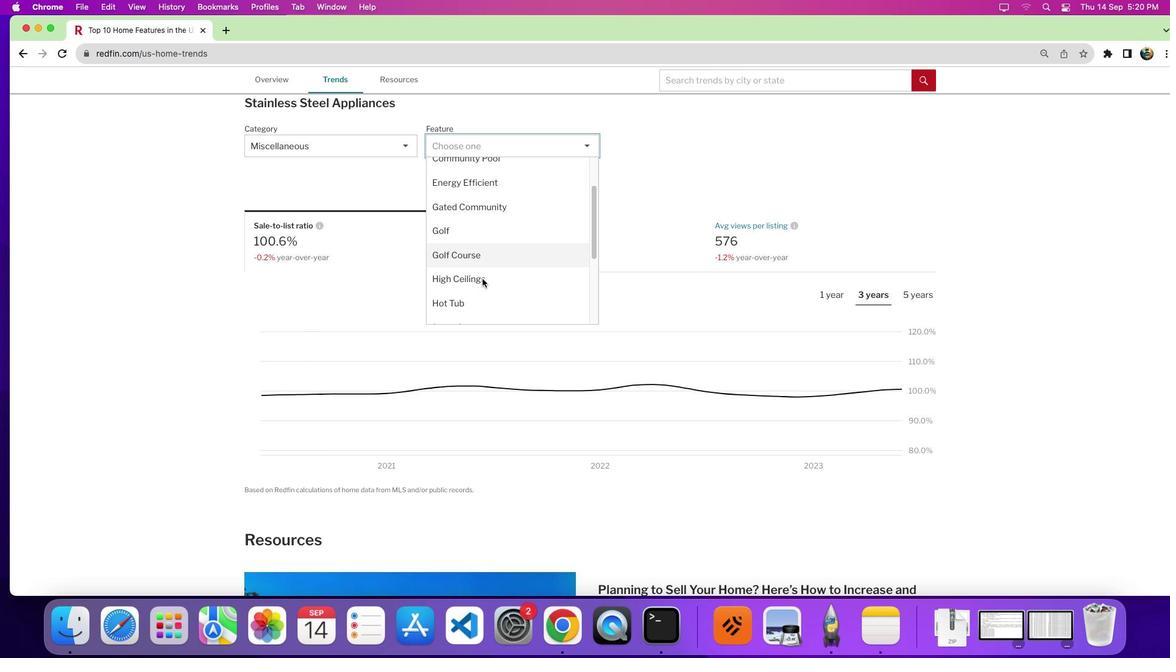 
Action: Mouse moved to (480, 276)
Screenshot: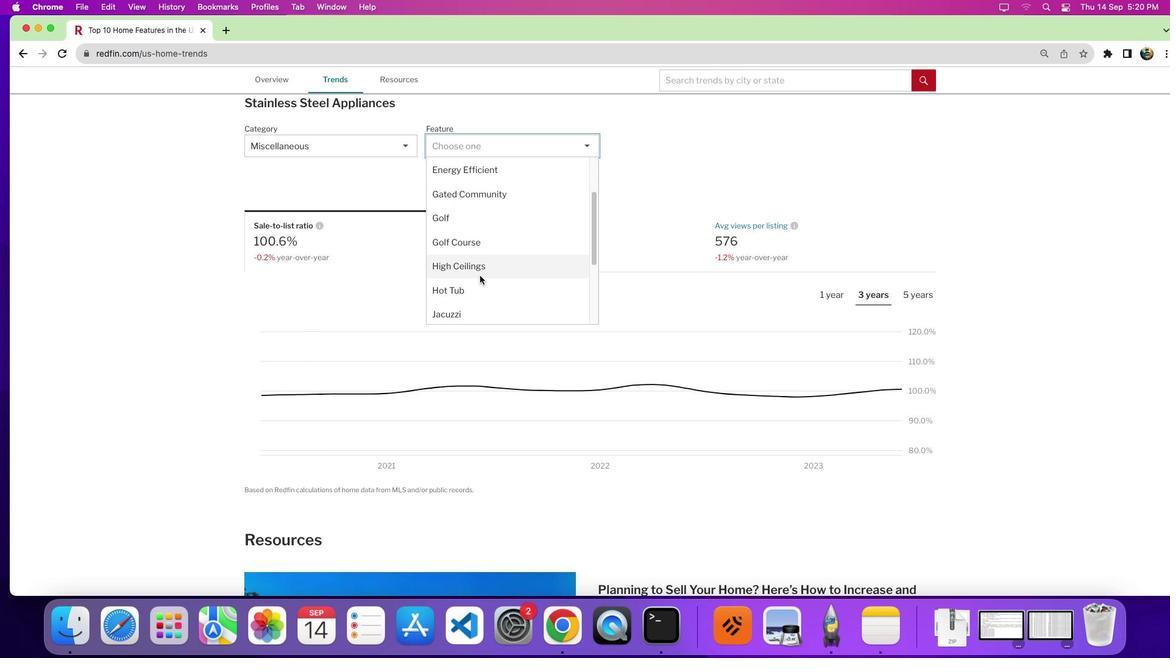 
Action: Mouse pressed left at (480, 276)
Screenshot: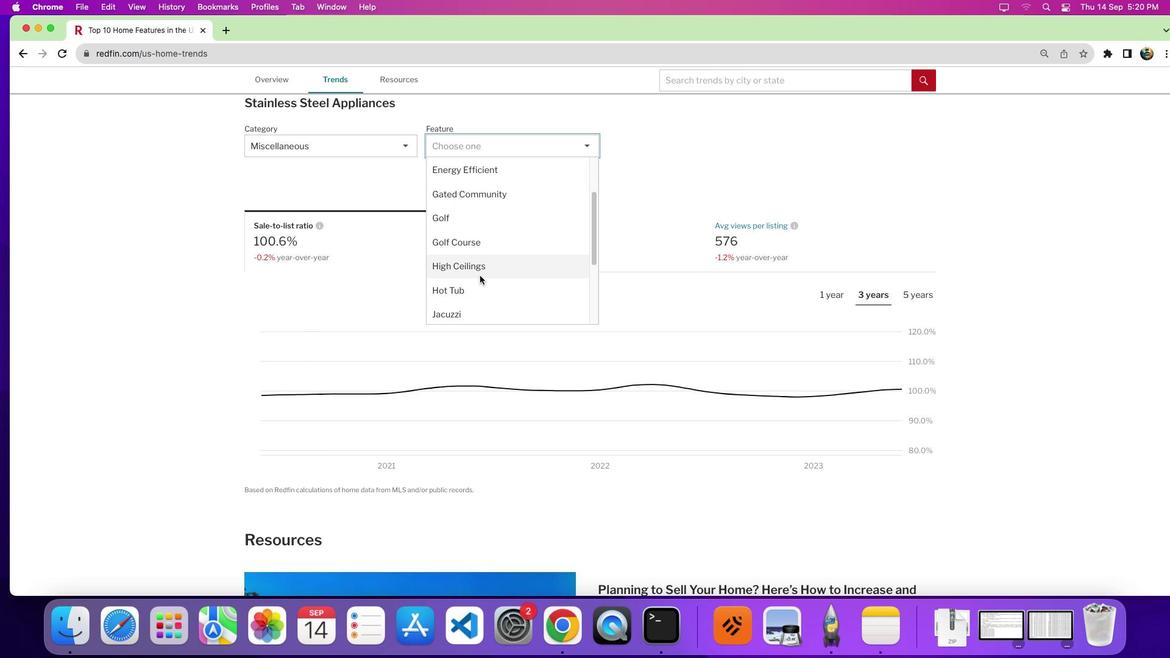 
Action: Mouse moved to (520, 221)
Screenshot: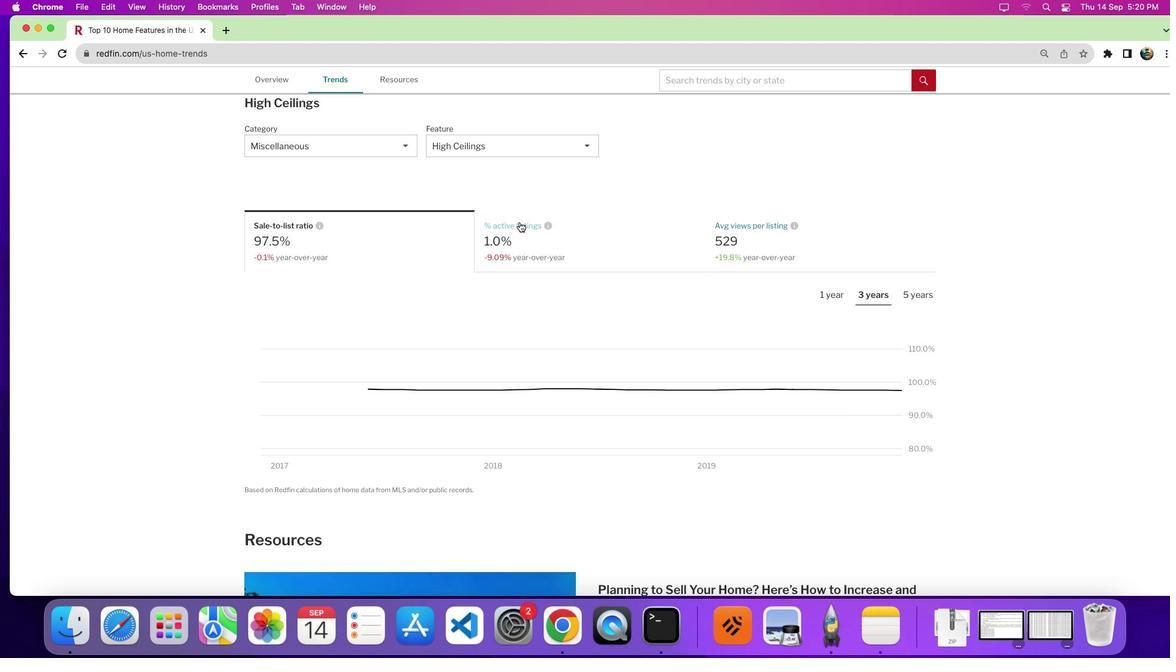 
Action: Mouse pressed left at (520, 221)
Screenshot: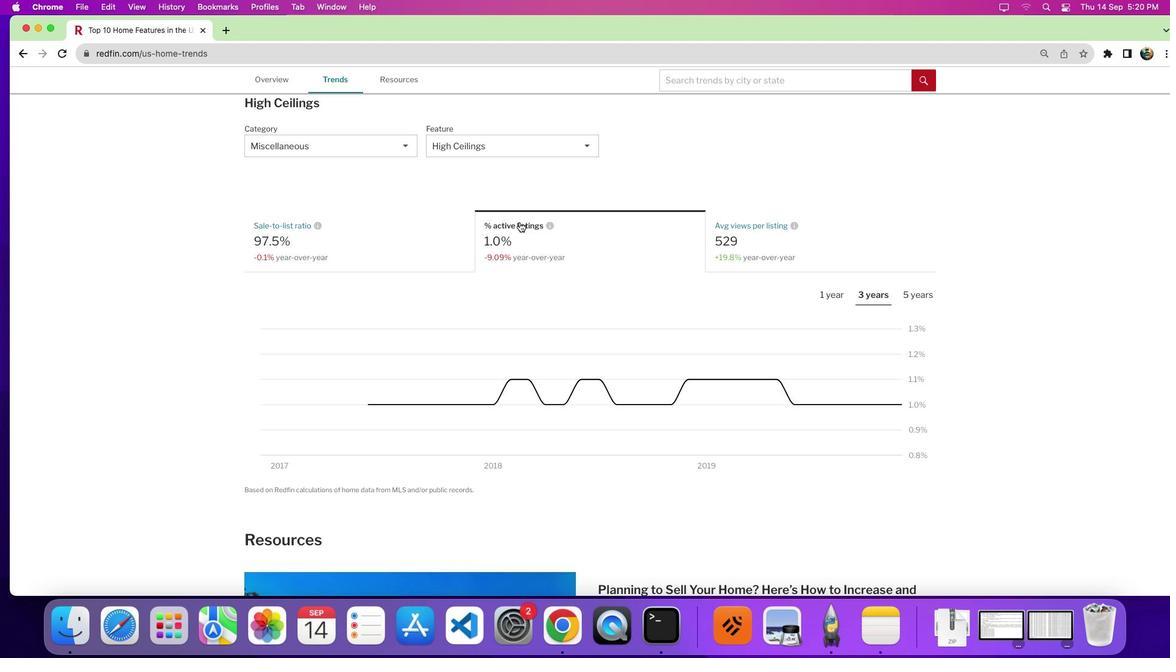 
Action: Mouse moved to (557, 309)
Screenshot: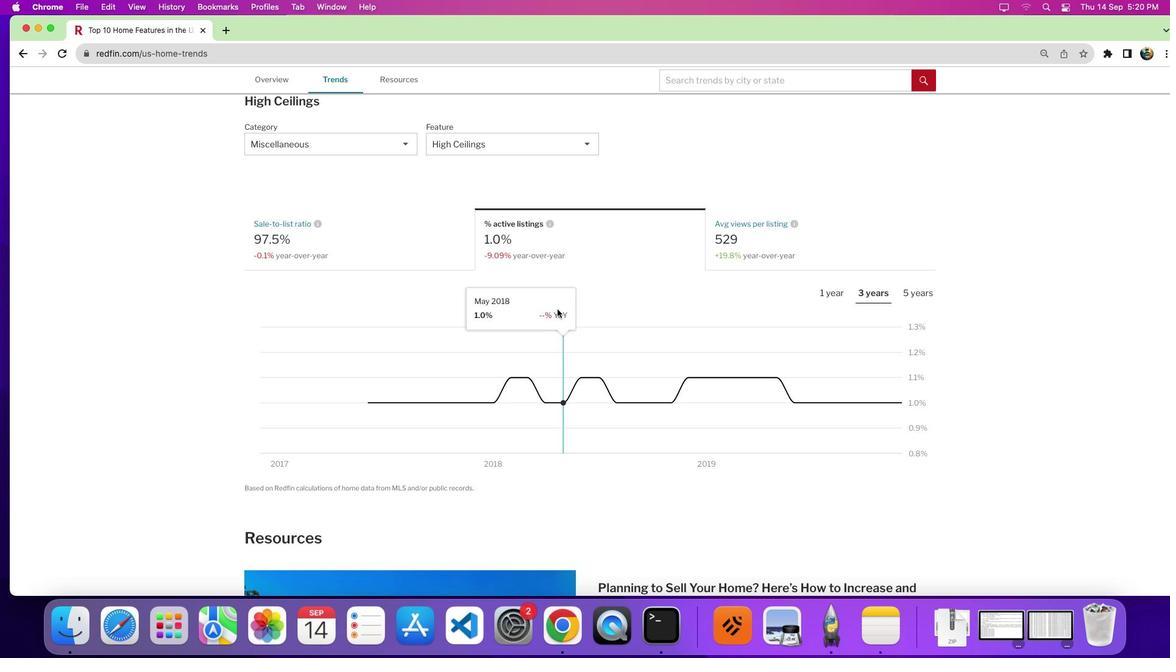 
Action: Mouse scrolled (557, 309) with delta (0, 0)
Screenshot: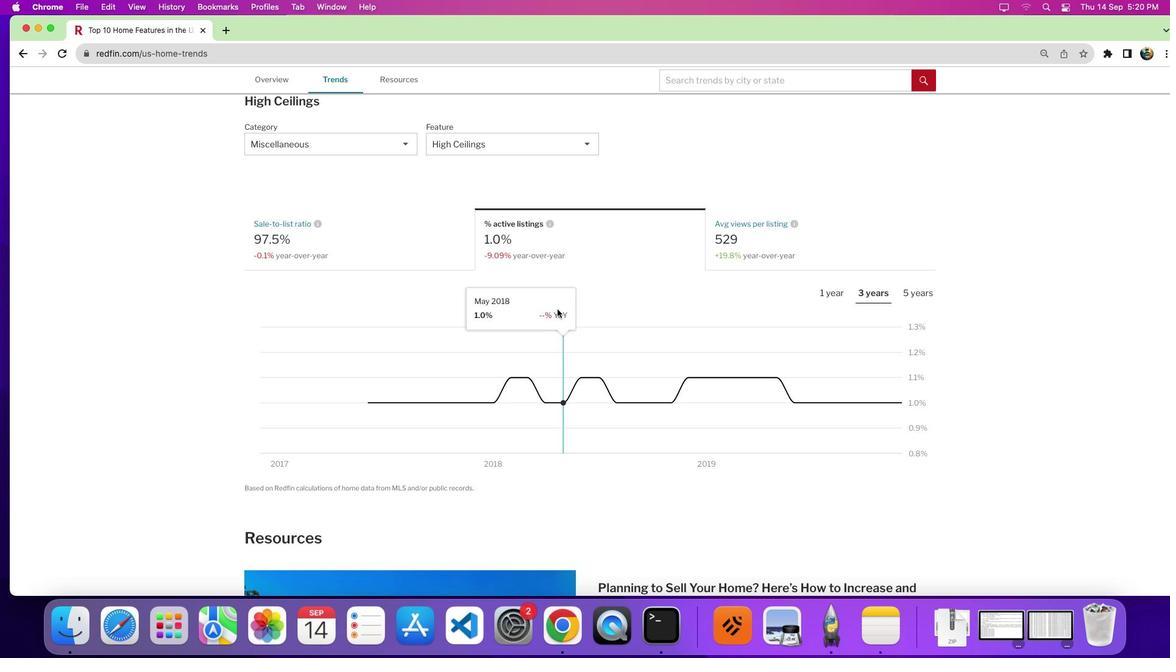 
Action: Mouse moved to (947, 299)
Screenshot: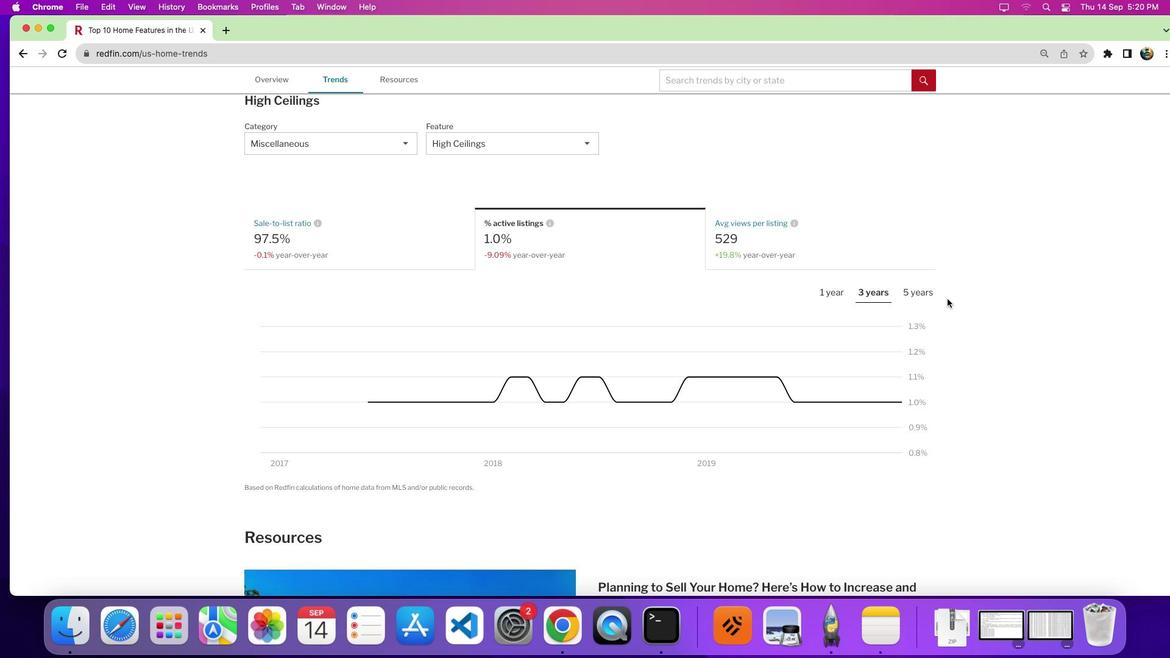 
